 Task: Check the average views per listing of common area in the last 5 years.
Action: Mouse moved to (813, 188)
Screenshot: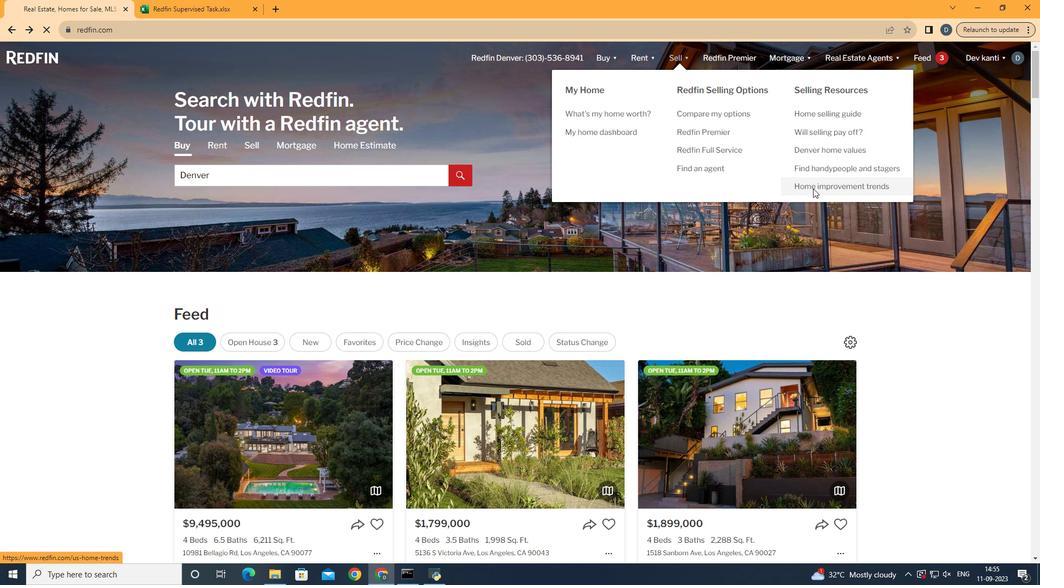 
Action: Mouse pressed left at (813, 188)
Screenshot: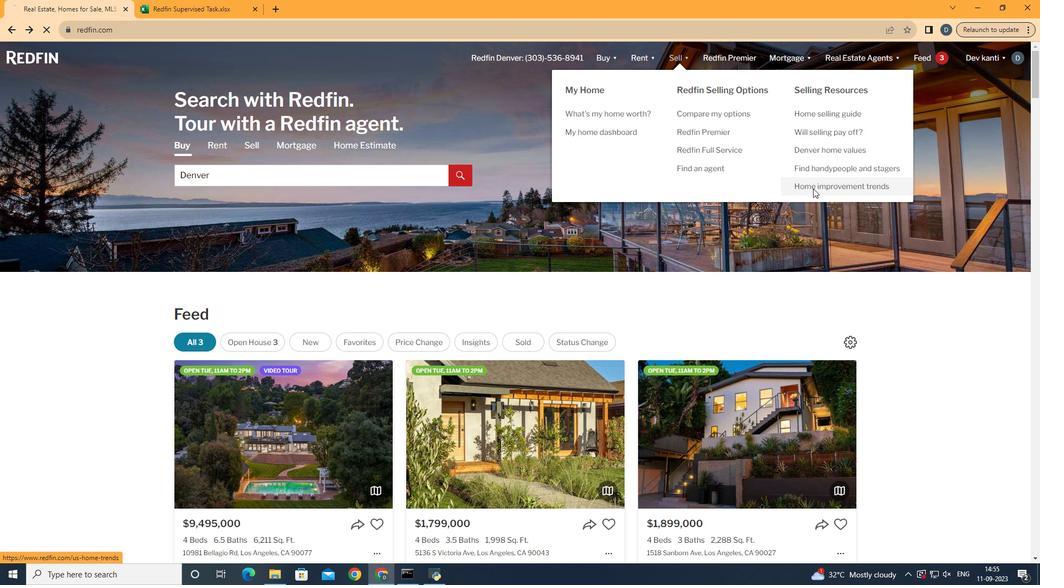 
Action: Mouse moved to (254, 213)
Screenshot: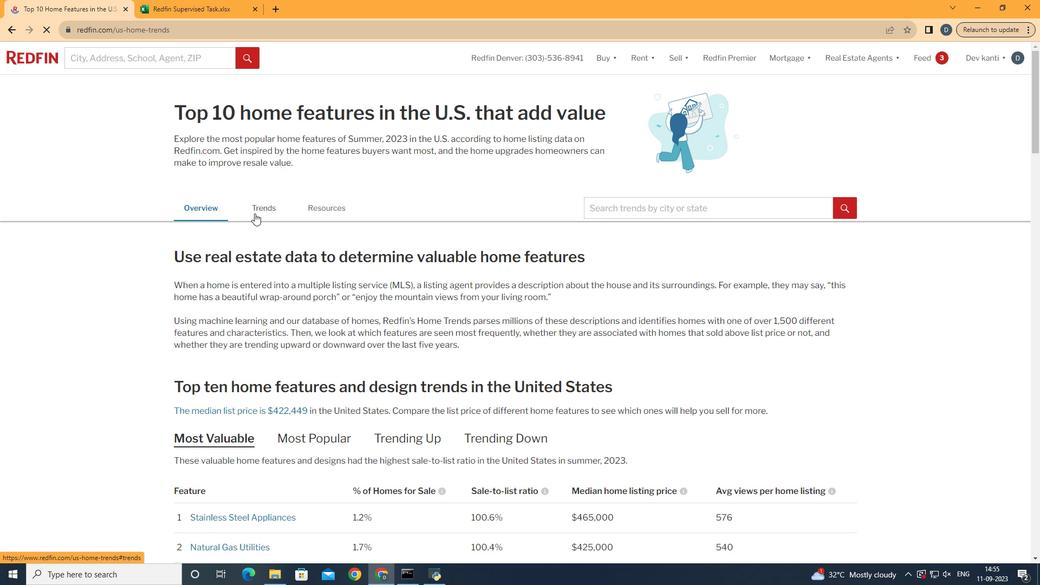 
Action: Mouse pressed left at (254, 213)
Screenshot: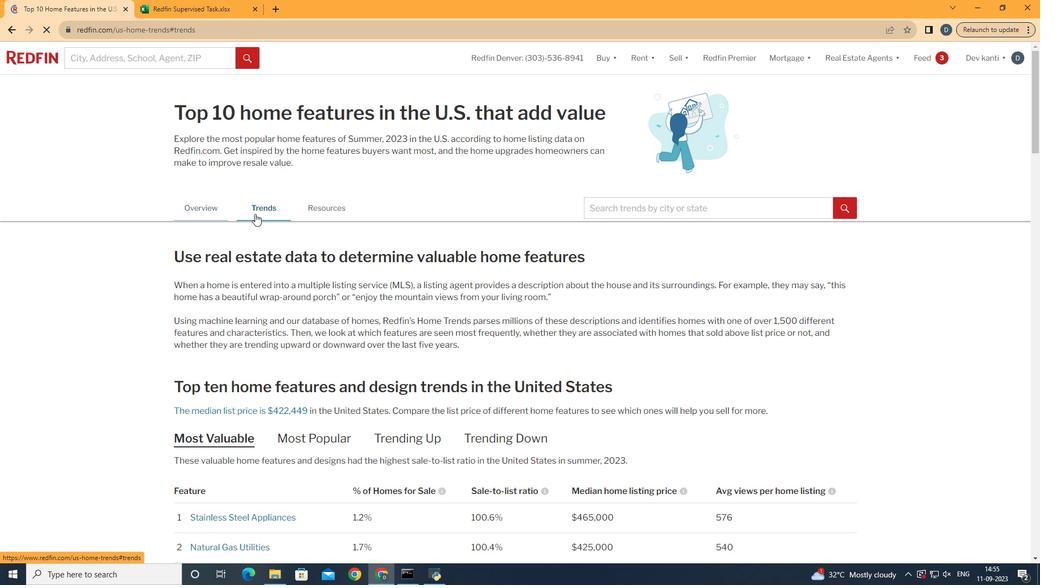 
Action: Mouse moved to (369, 275)
Screenshot: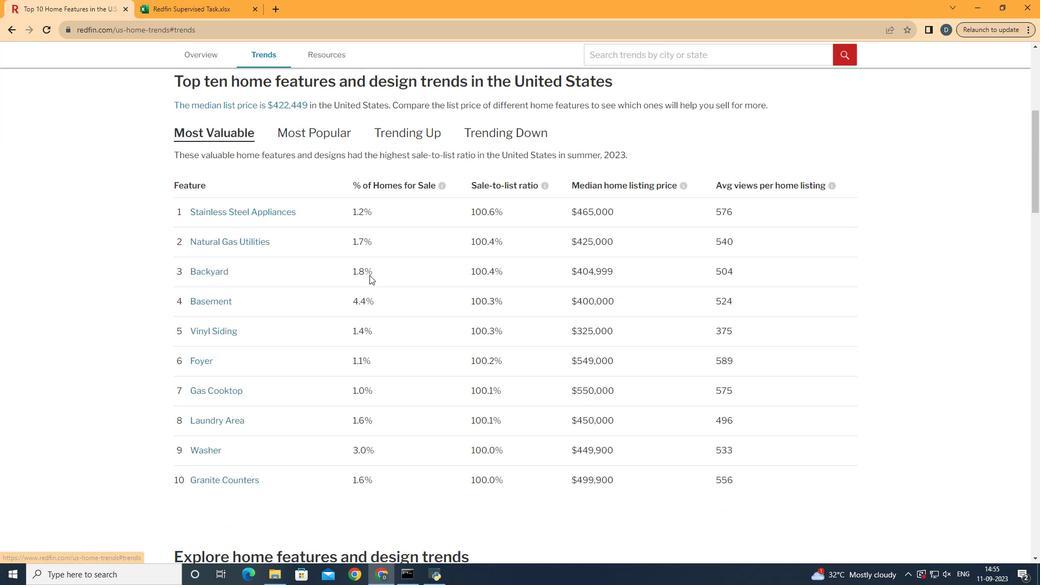 
Action: Mouse scrolled (369, 274) with delta (0, 0)
Screenshot: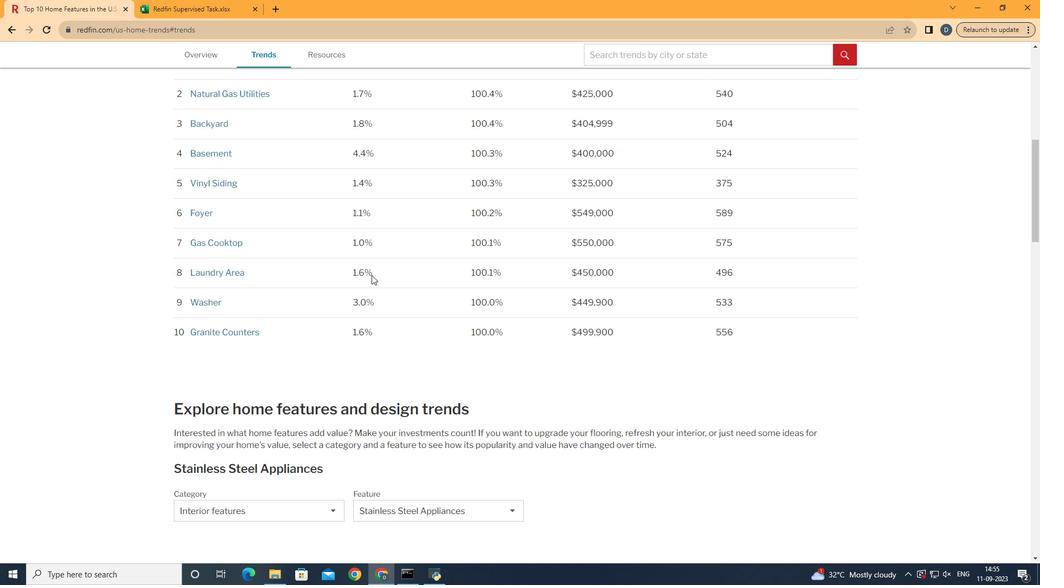 
Action: Mouse moved to (370, 275)
Screenshot: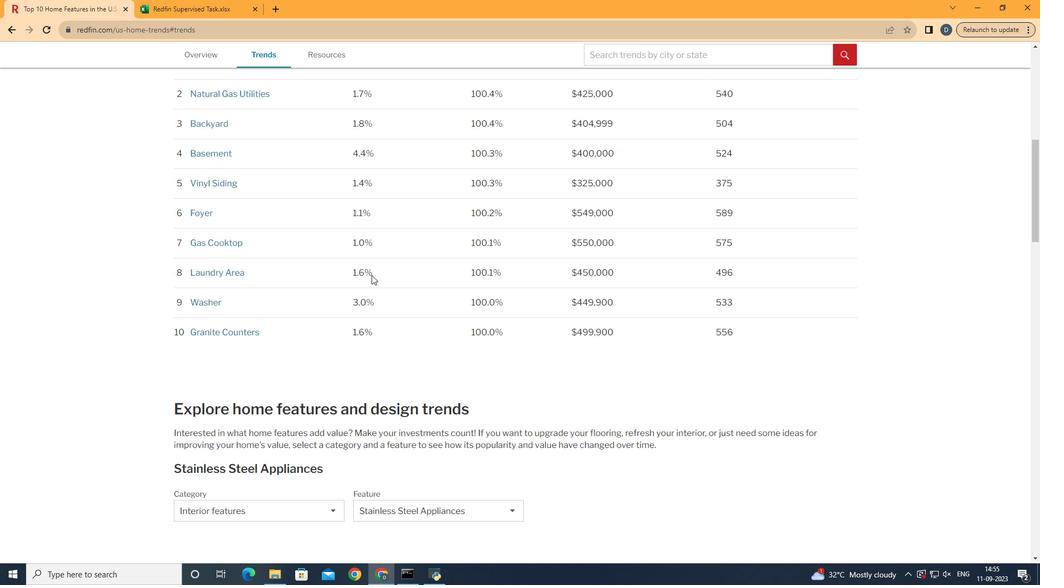 
Action: Mouse scrolled (370, 274) with delta (0, 0)
Screenshot: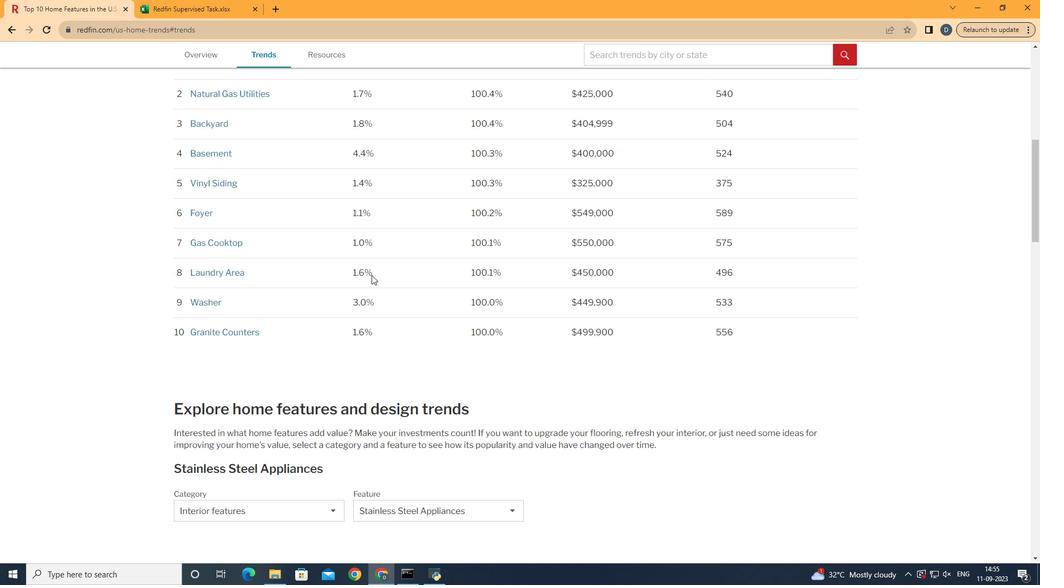 
Action: Mouse moved to (371, 275)
Screenshot: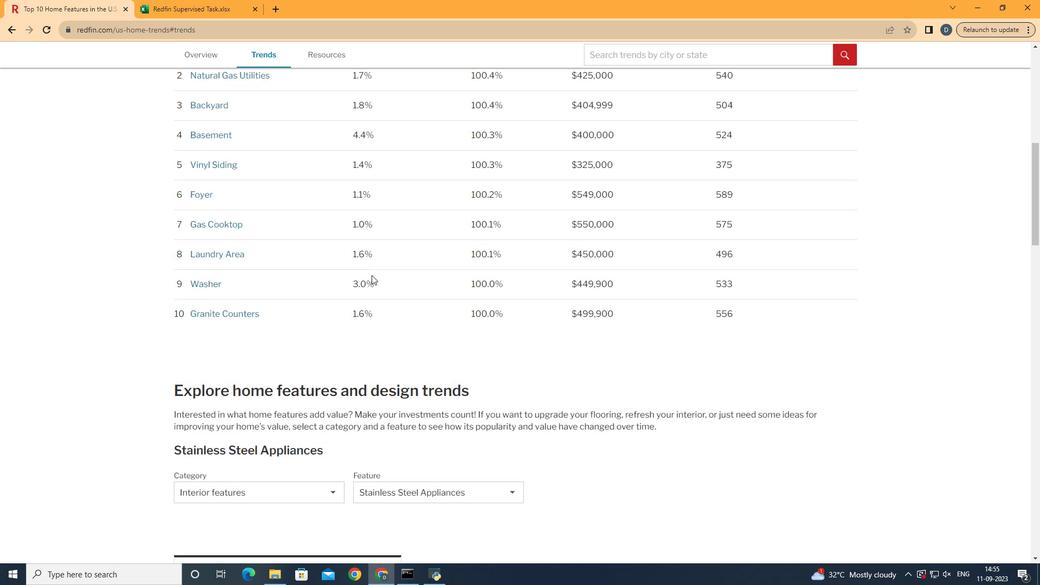 
Action: Mouse scrolled (371, 274) with delta (0, 0)
Screenshot: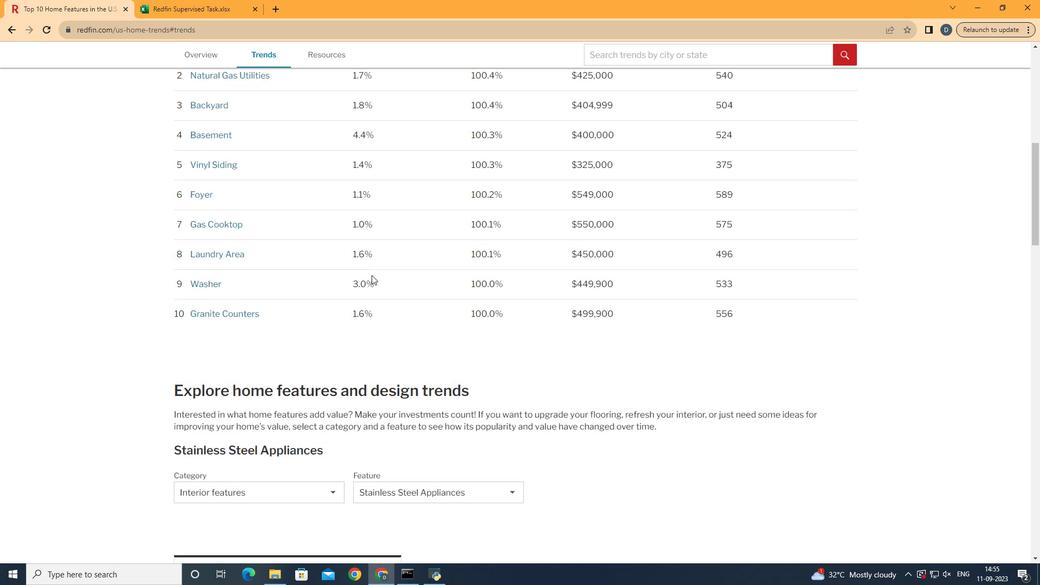
Action: Mouse moved to (371, 275)
Screenshot: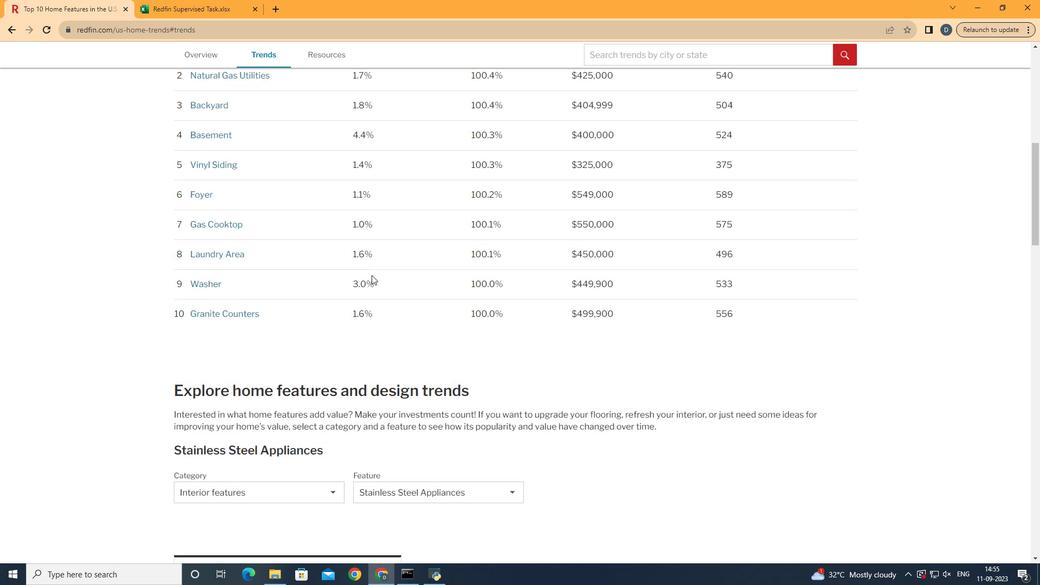 
Action: Mouse scrolled (371, 274) with delta (0, 0)
Screenshot: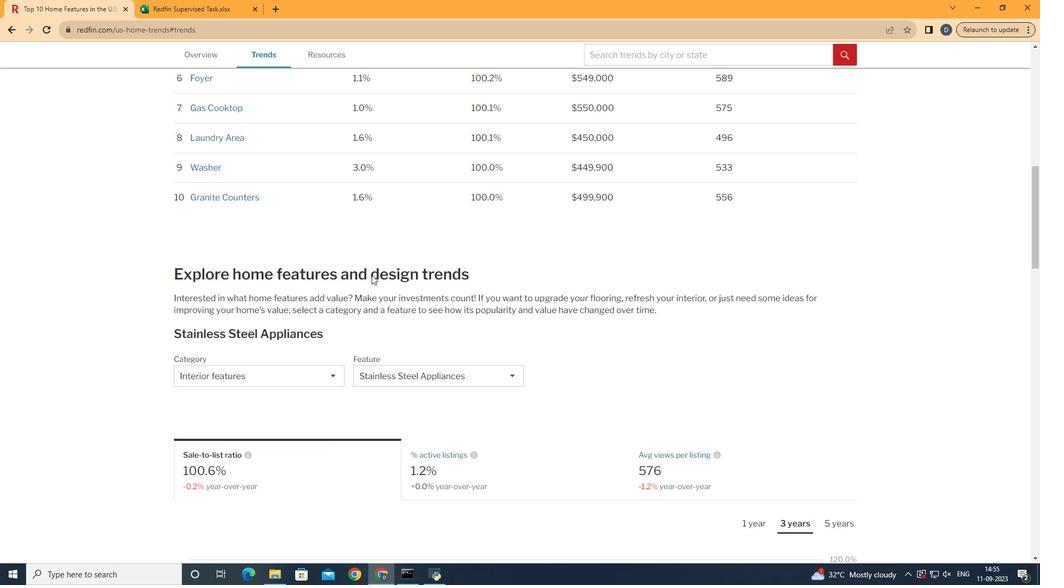 
Action: Mouse scrolled (371, 274) with delta (0, 0)
Screenshot: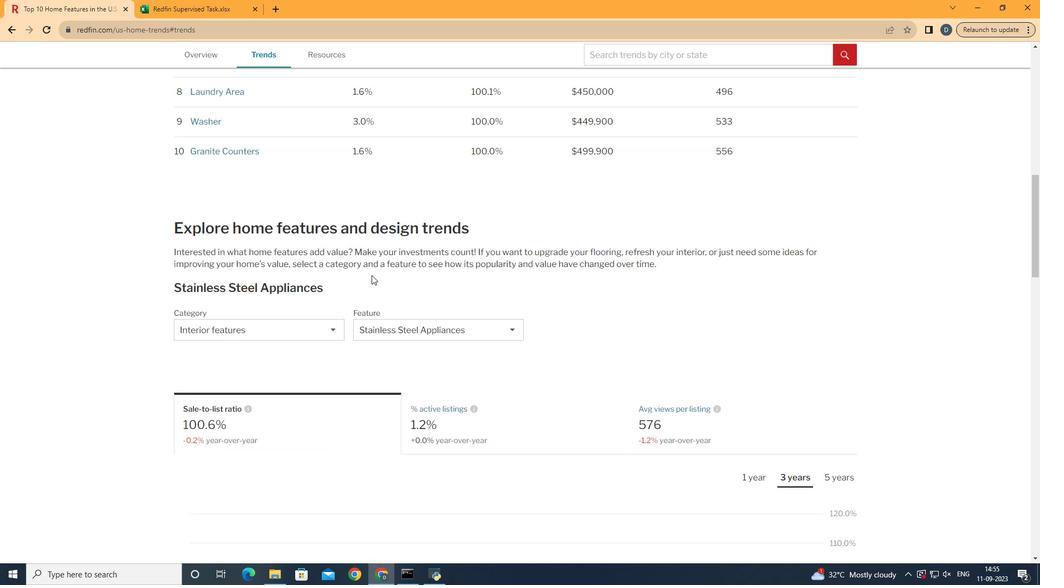 
Action: Mouse scrolled (371, 274) with delta (0, 0)
Screenshot: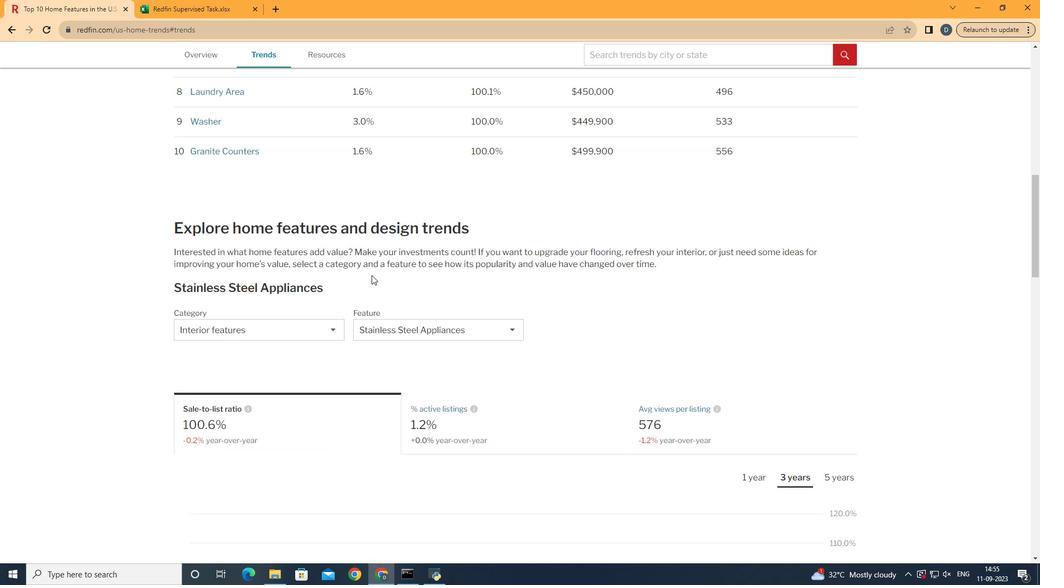 
Action: Mouse moved to (372, 274)
Screenshot: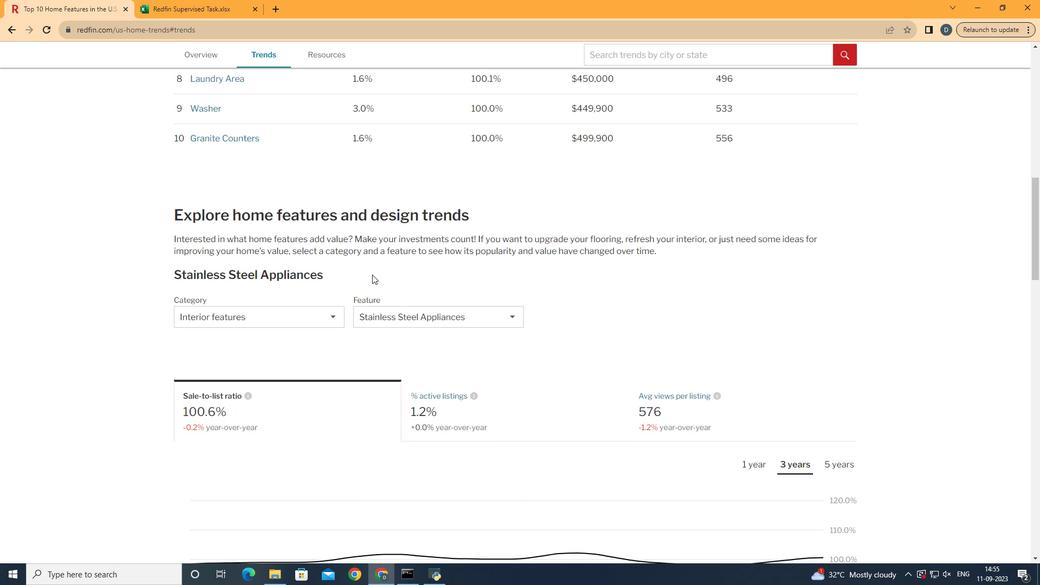 
Action: Mouse scrolled (372, 274) with delta (0, 0)
Screenshot: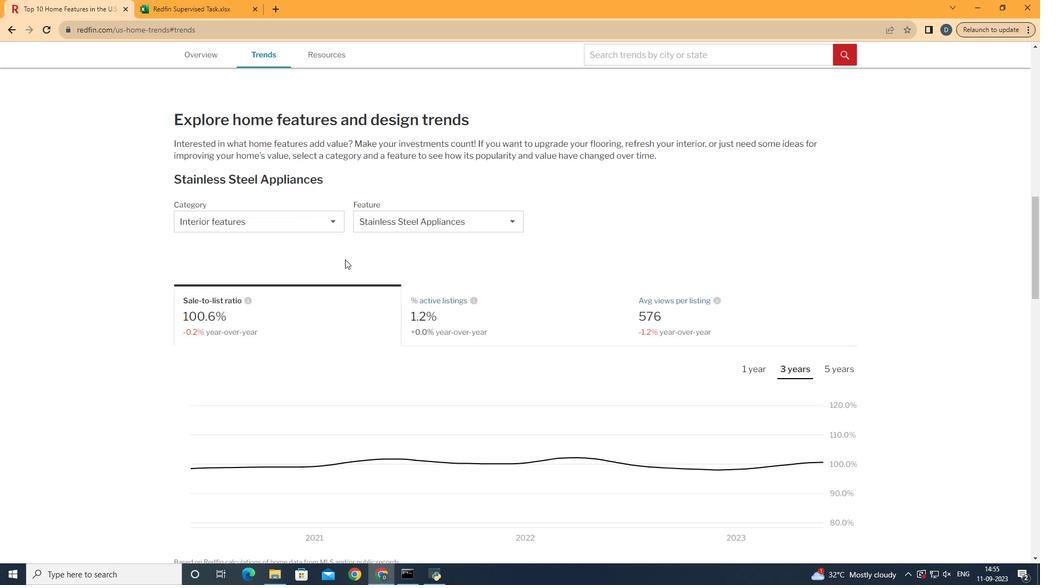 
Action: Mouse scrolled (372, 274) with delta (0, 0)
Screenshot: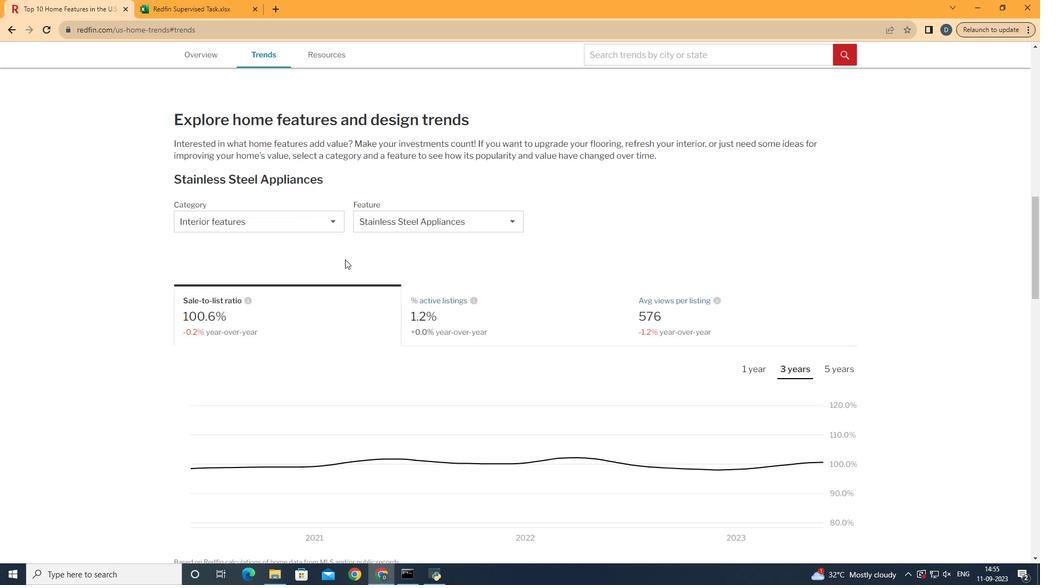 
Action: Mouse moved to (319, 216)
Screenshot: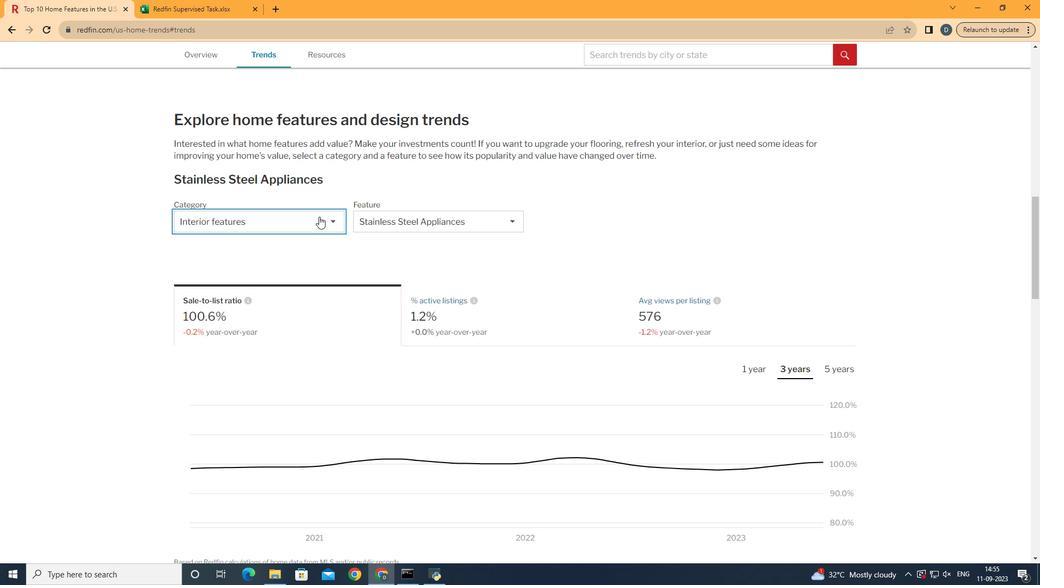 
Action: Mouse pressed left at (319, 216)
Screenshot: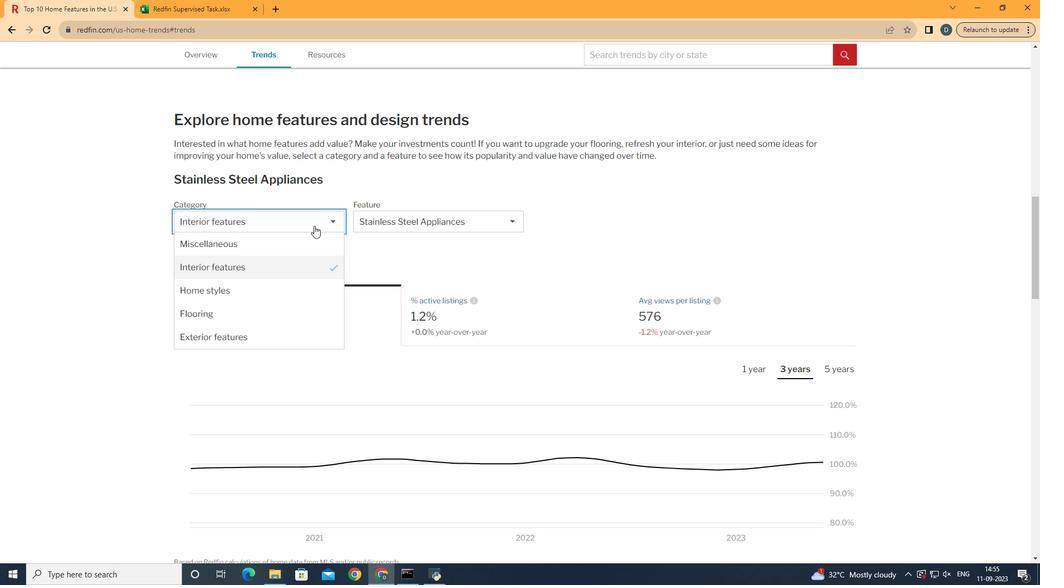 
Action: Mouse moved to (308, 267)
Screenshot: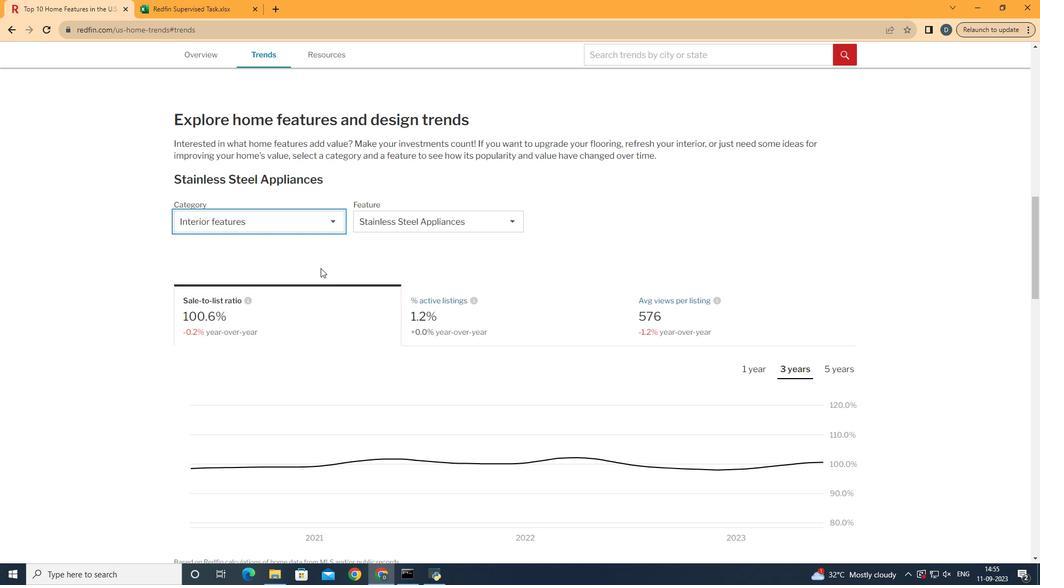 
Action: Mouse pressed left at (308, 267)
Screenshot: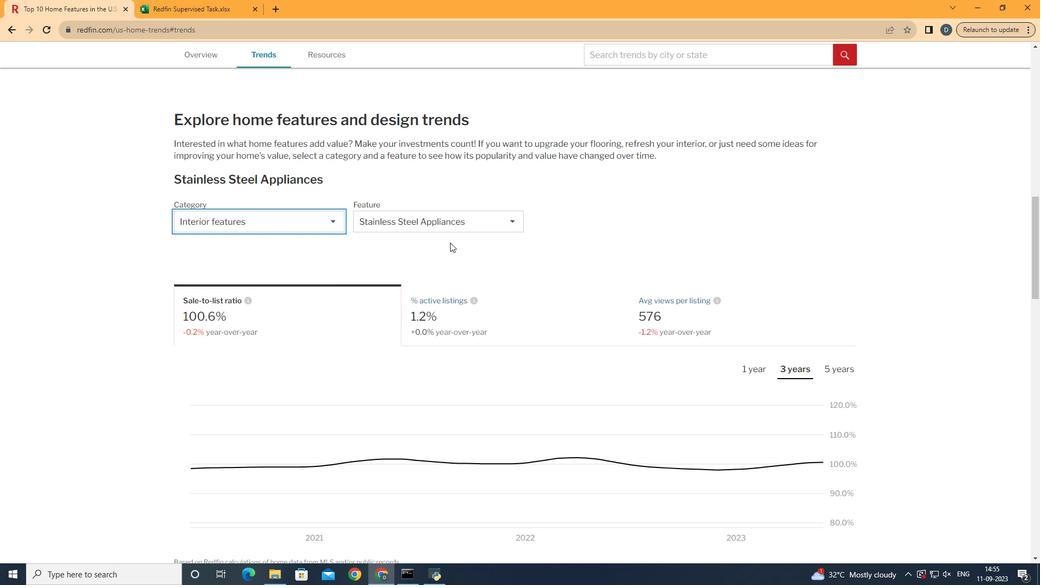 
Action: Mouse moved to (494, 221)
Screenshot: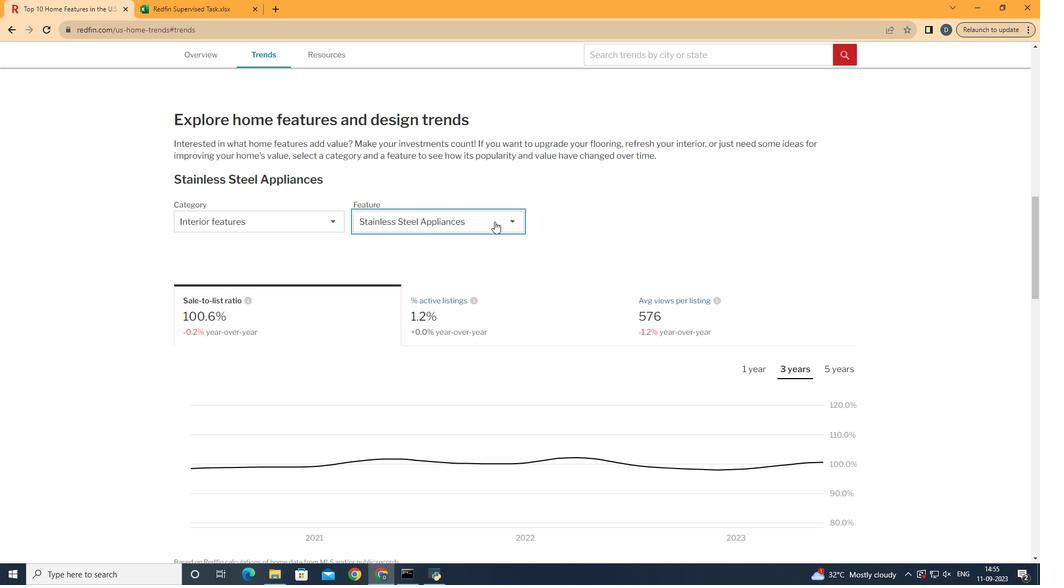 
Action: Mouse pressed left at (494, 221)
Screenshot: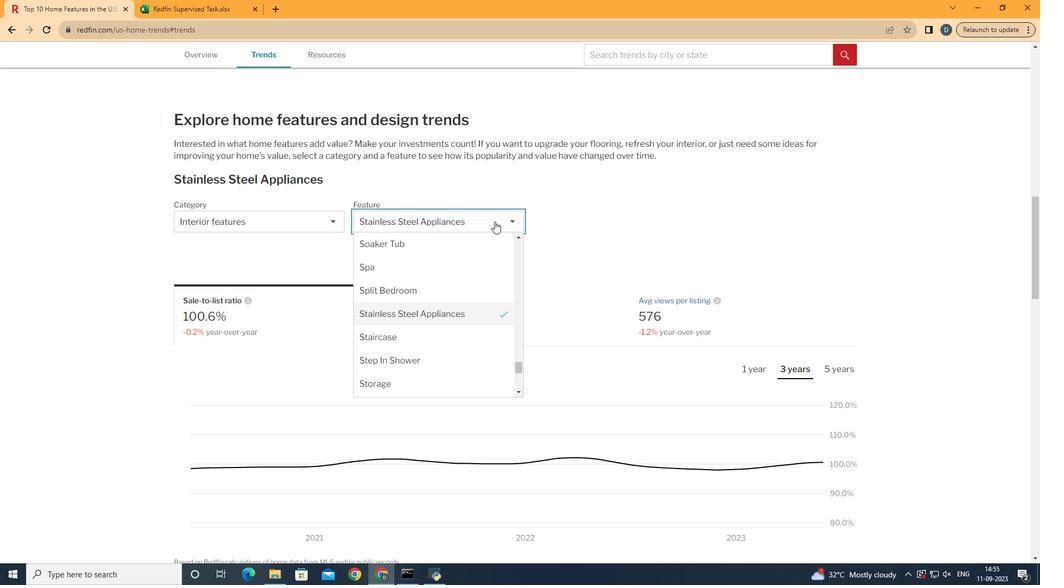 
Action: Mouse moved to (493, 298)
Screenshot: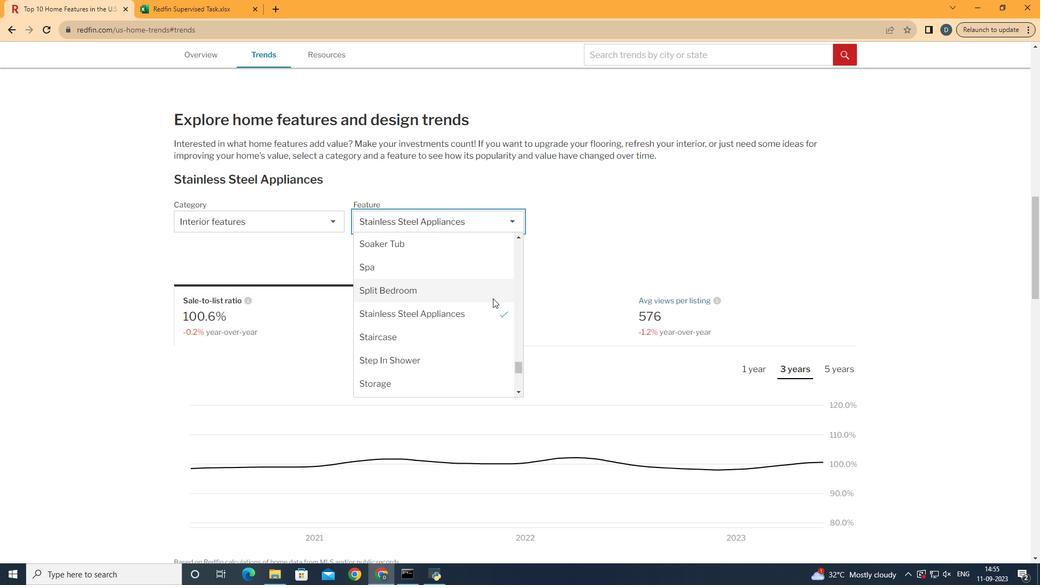 
Action: Mouse scrolled (493, 299) with delta (0, 0)
Screenshot: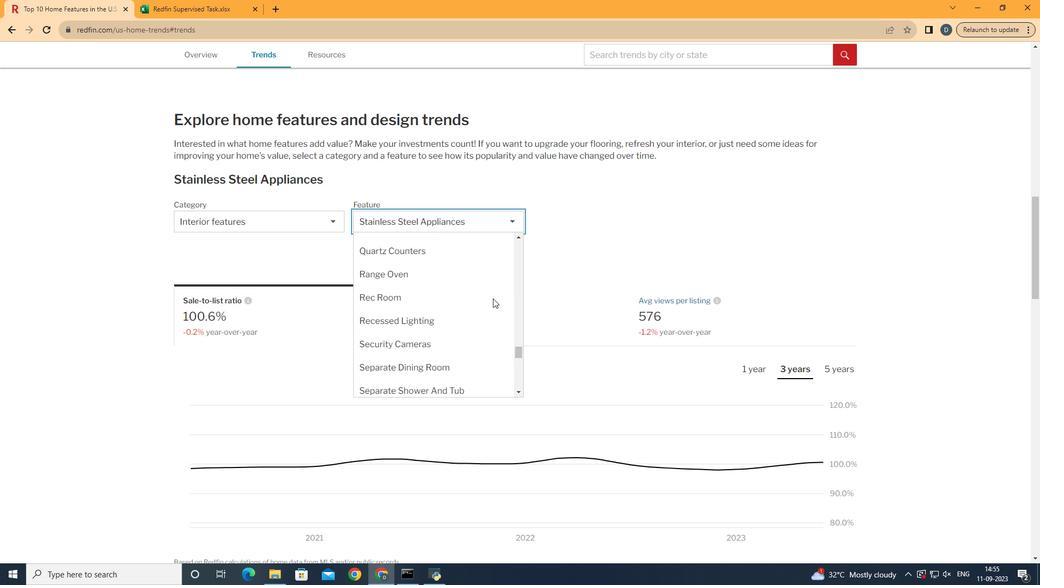 
Action: Mouse scrolled (493, 299) with delta (0, 0)
Screenshot: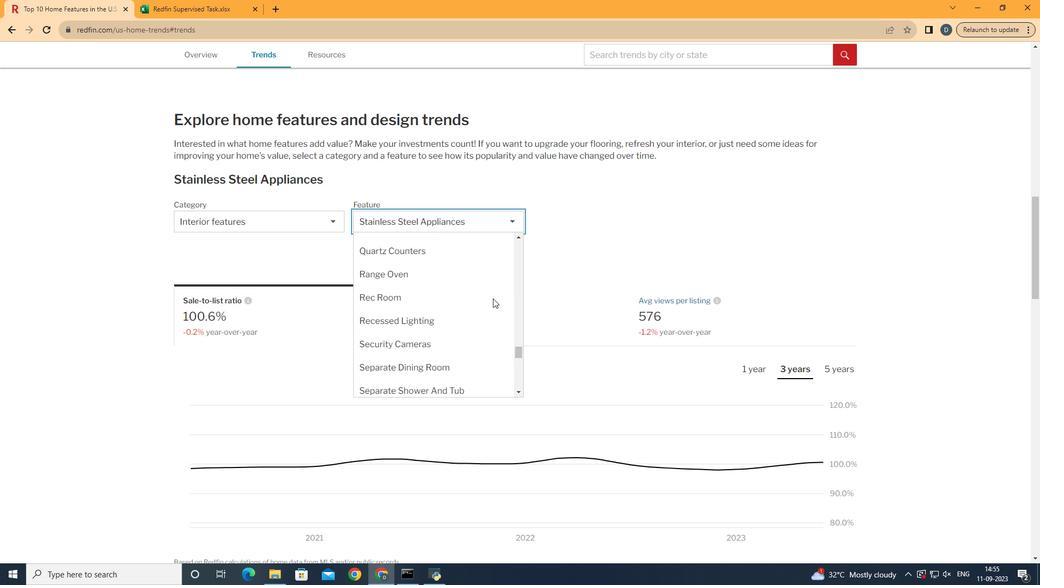 
Action: Mouse scrolled (493, 299) with delta (0, 0)
Screenshot: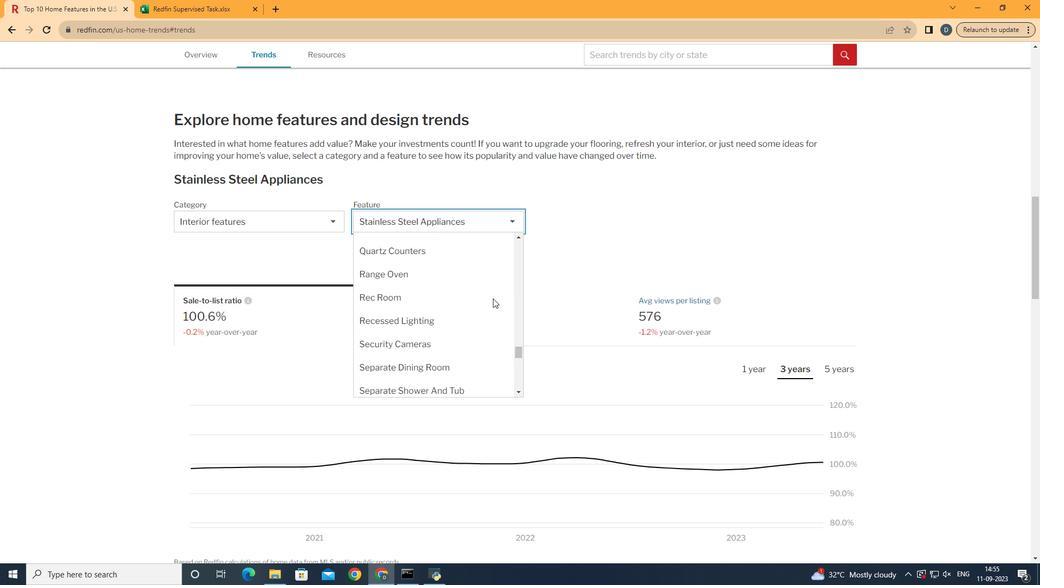 
Action: Mouse scrolled (493, 299) with delta (0, 0)
Screenshot: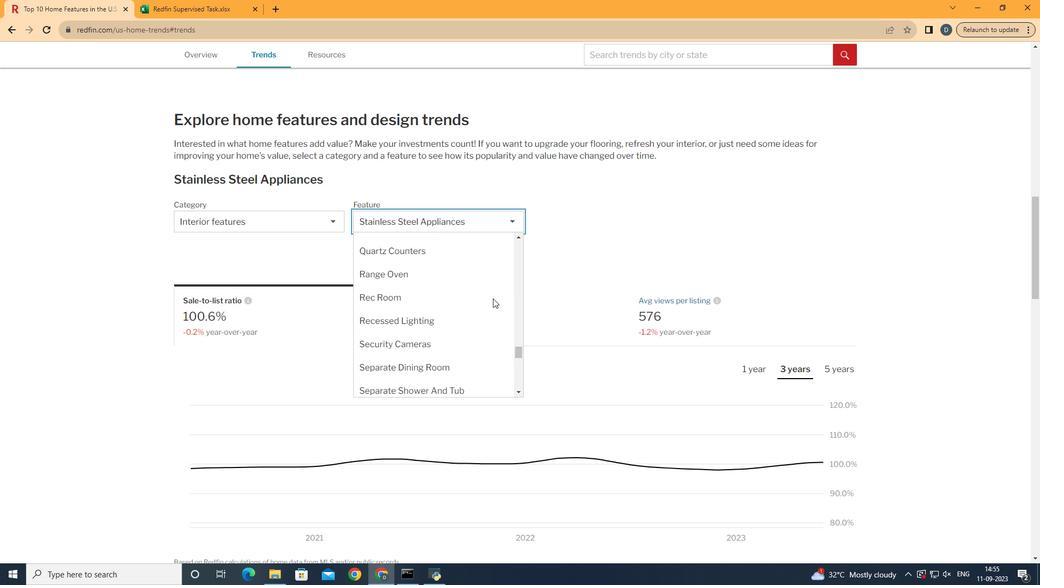 
Action: Mouse scrolled (493, 299) with delta (0, 0)
Screenshot: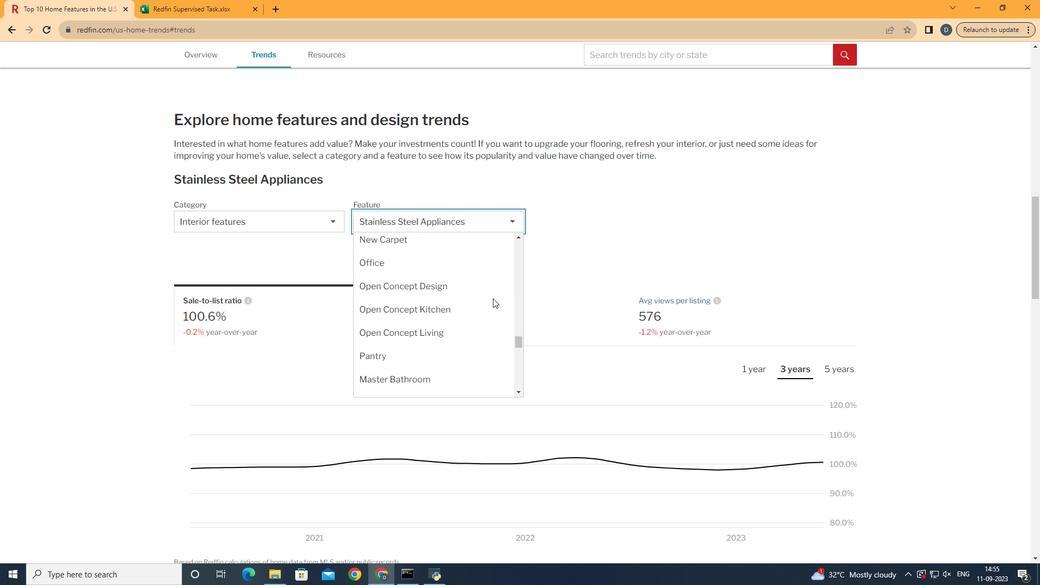 
Action: Mouse scrolled (493, 299) with delta (0, 0)
Screenshot: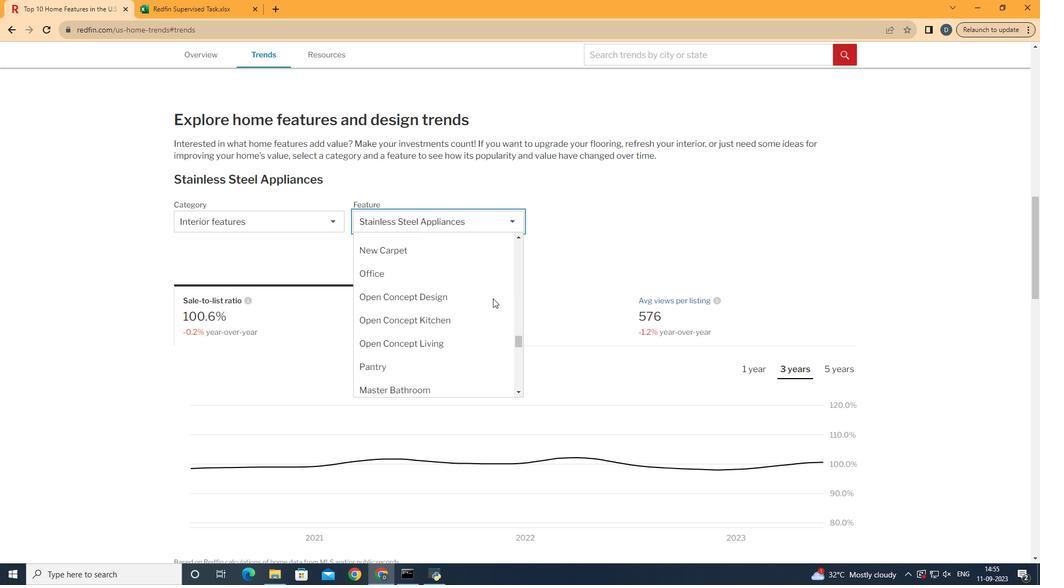 
Action: Mouse scrolled (493, 299) with delta (0, 0)
Screenshot: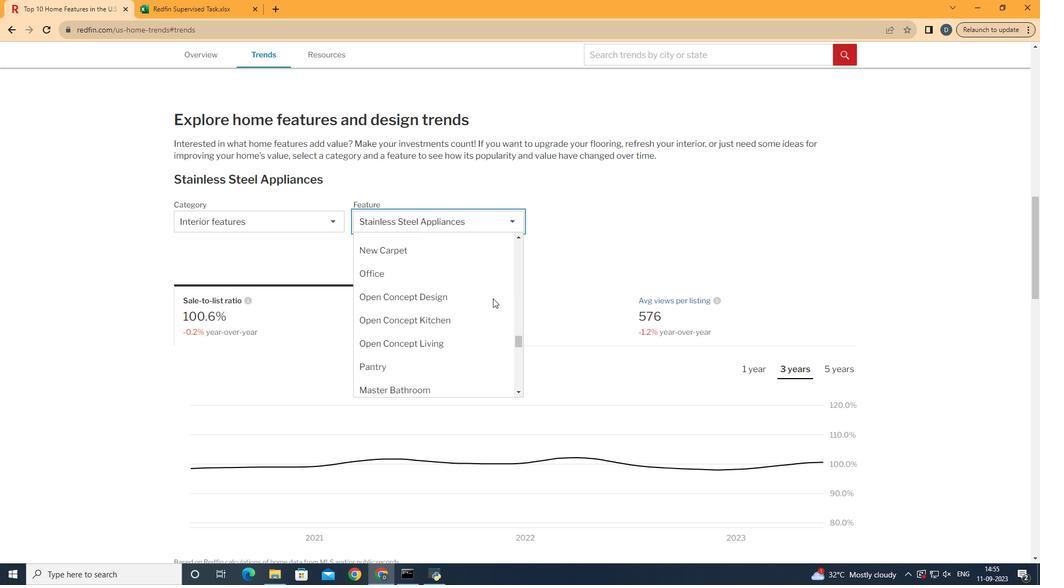 
Action: Mouse scrolled (493, 299) with delta (0, 0)
Screenshot: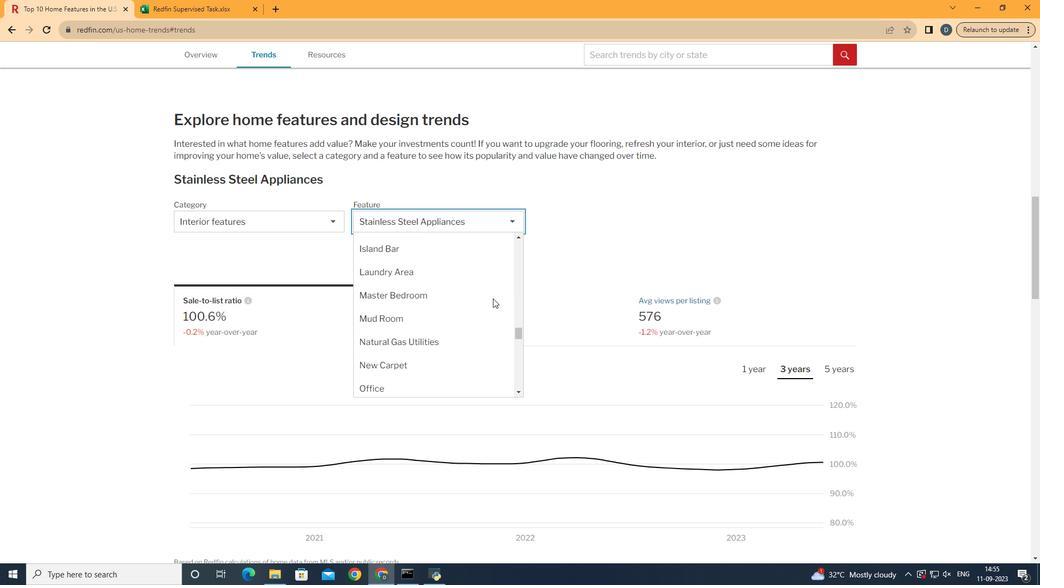 
Action: Mouse scrolled (493, 299) with delta (0, 0)
Screenshot: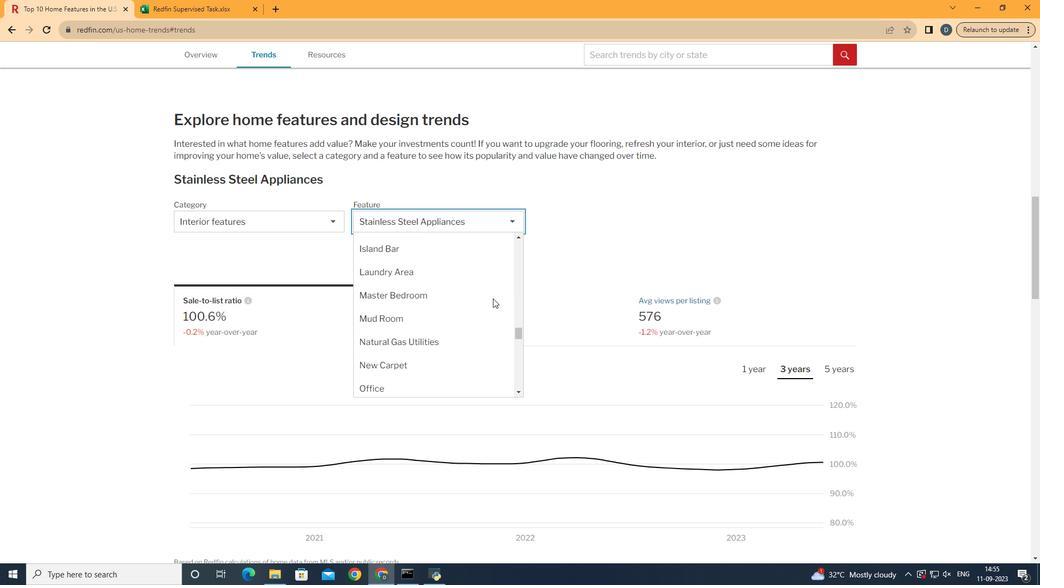 
Action: Mouse scrolled (493, 299) with delta (0, 0)
Screenshot: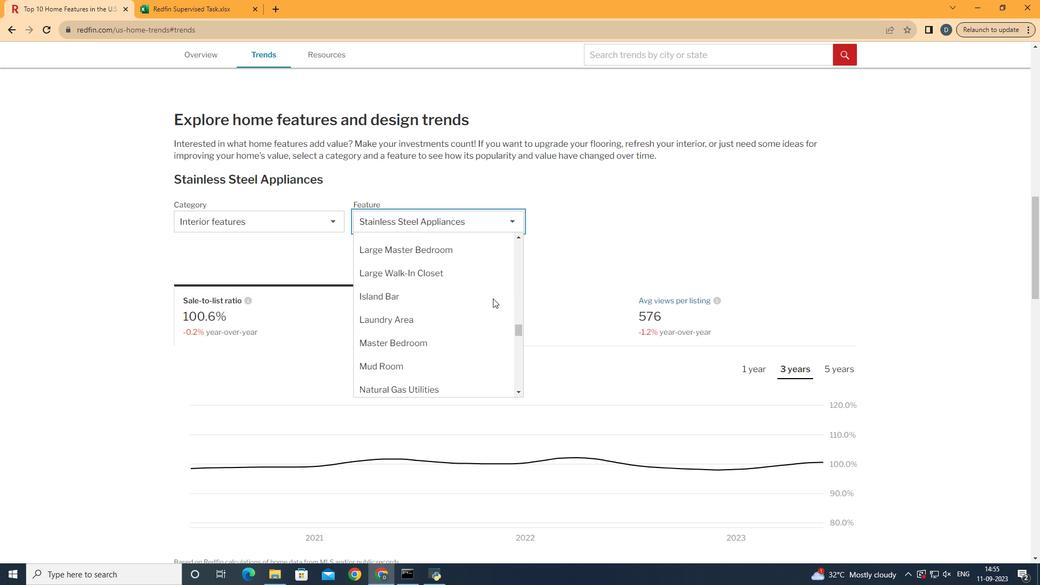 
Action: Mouse scrolled (493, 299) with delta (0, 0)
Screenshot: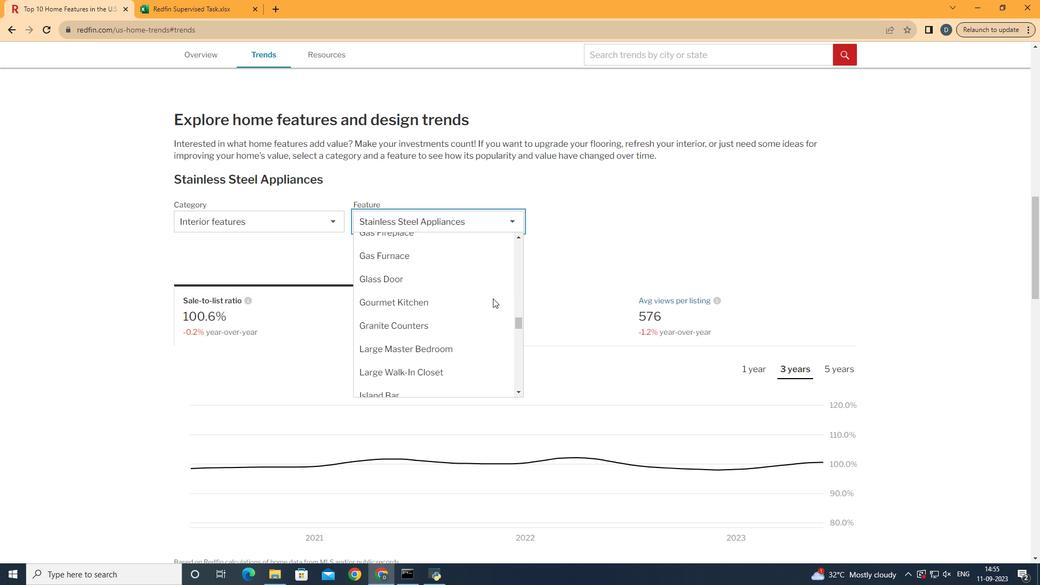 
Action: Mouse scrolled (493, 299) with delta (0, 0)
Screenshot: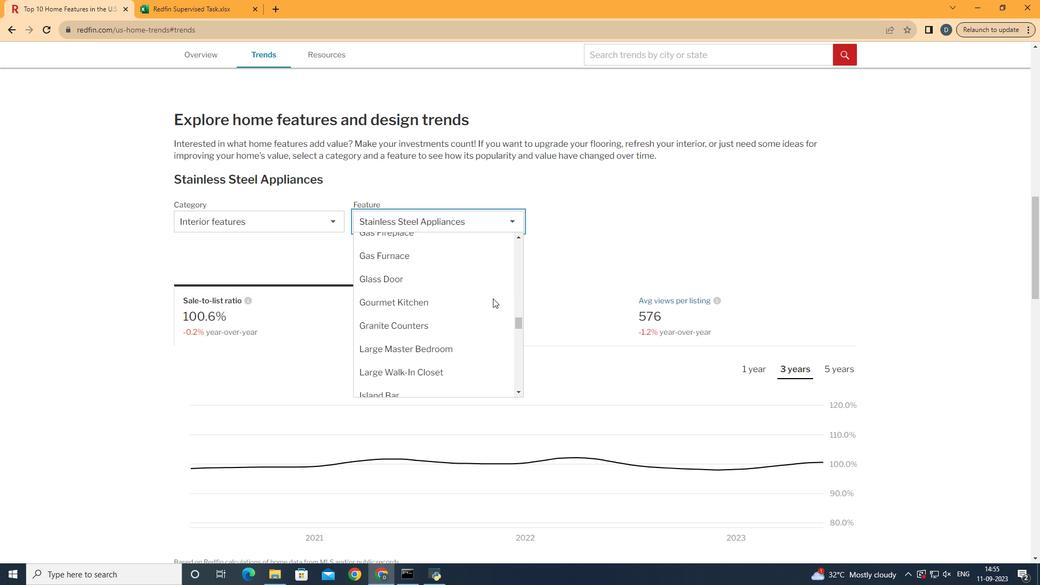 
Action: Mouse moved to (487, 286)
Screenshot: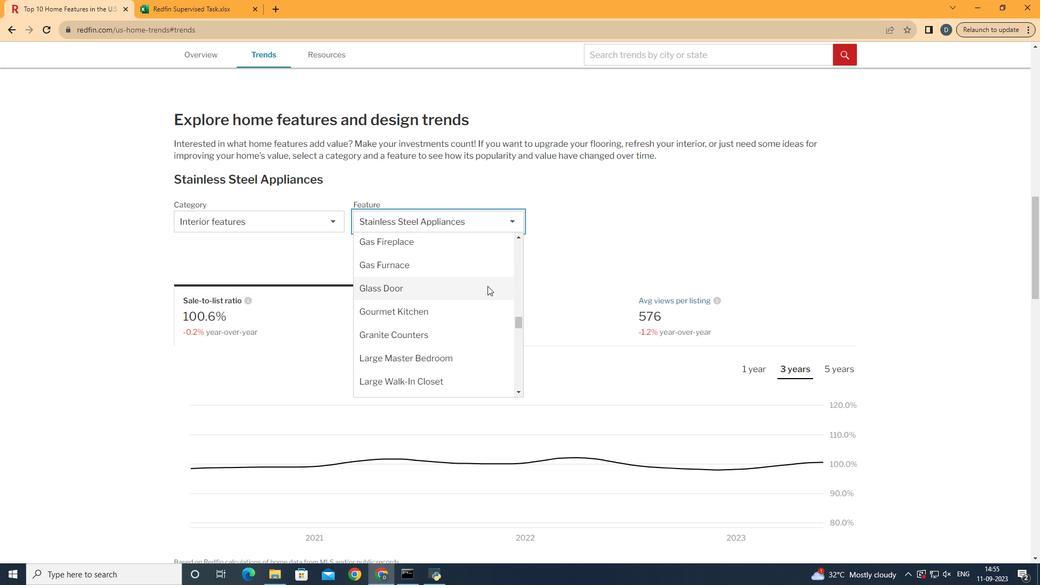 
Action: Mouse scrolled (487, 286) with delta (0, 0)
Screenshot: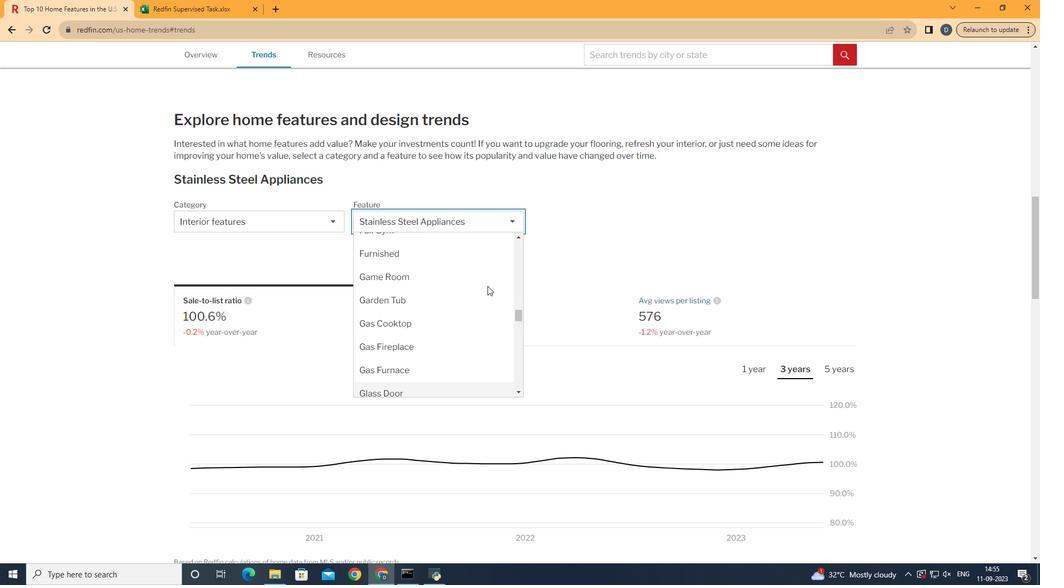 
Action: Mouse scrolled (487, 286) with delta (0, 0)
Screenshot: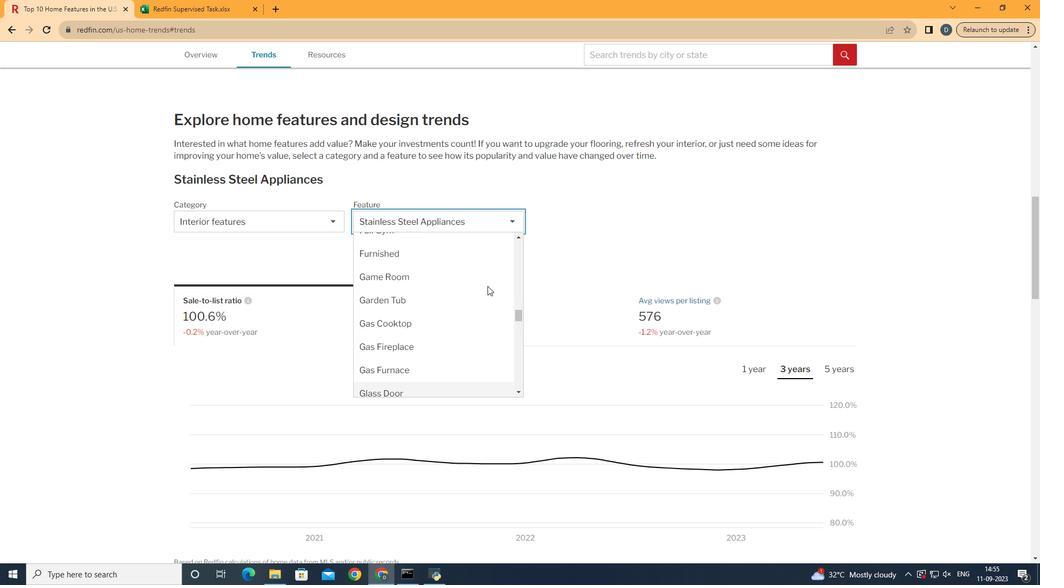 
Action: Mouse moved to (487, 284)
Screenshot: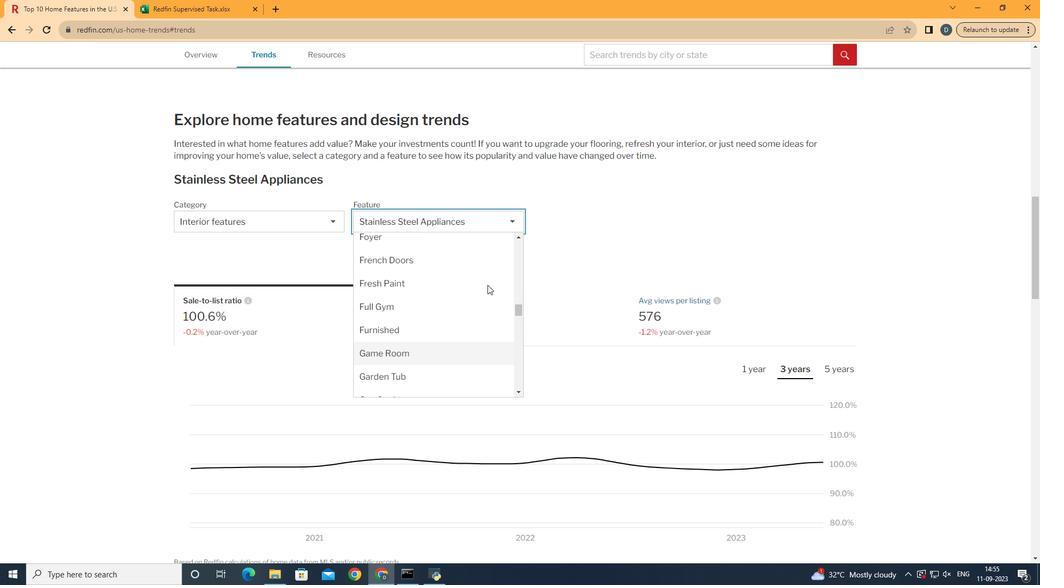 
Action: Mouse scrolled (487, 285) with delta (0, 0)
Screenshot: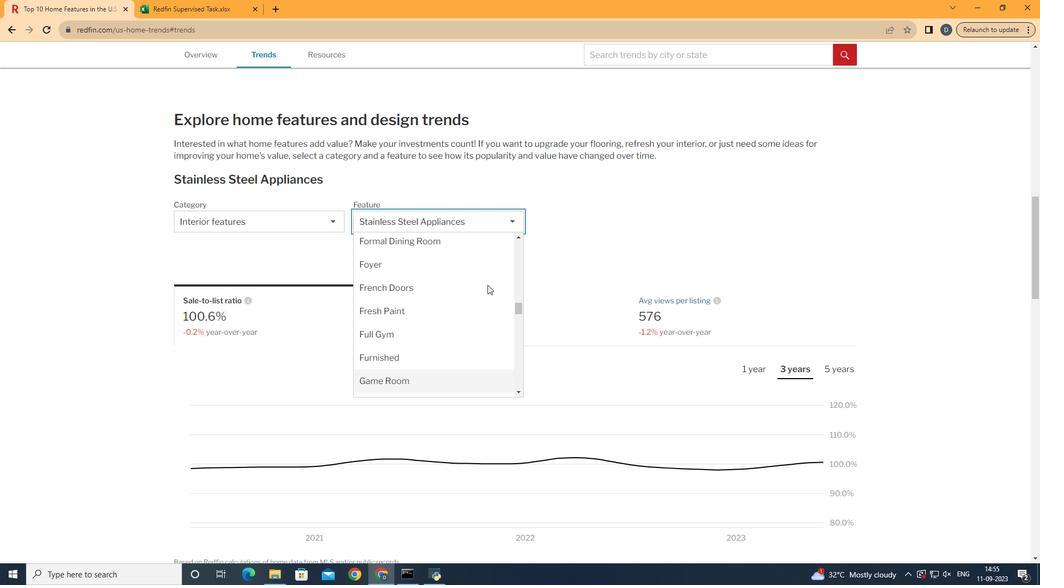 
Action: Mouse moved to (487, 284)
Screenshot: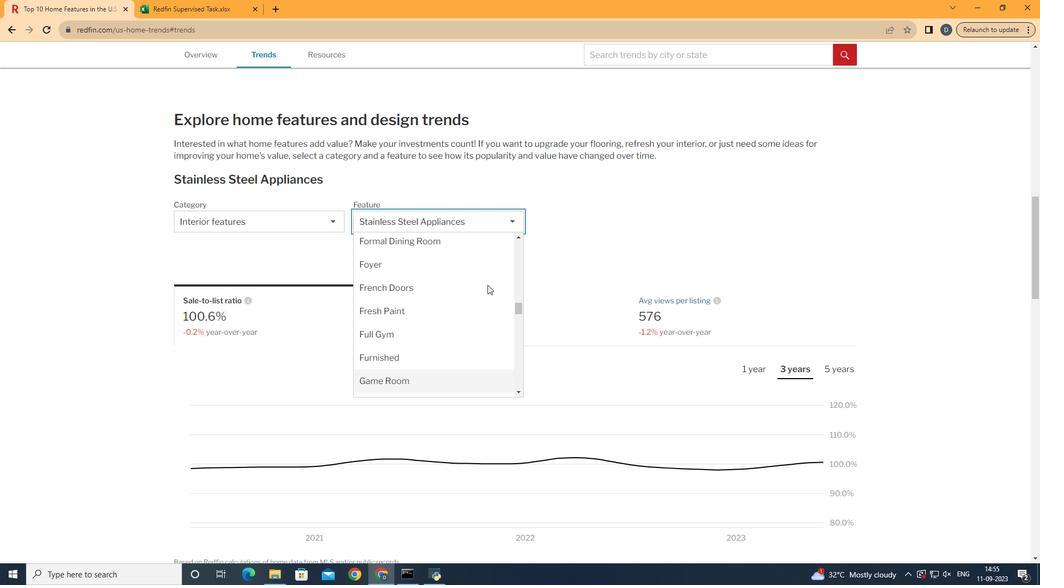 
Action: Mouse scrolled (487, 285) with delta (0, 0)
Screenshot: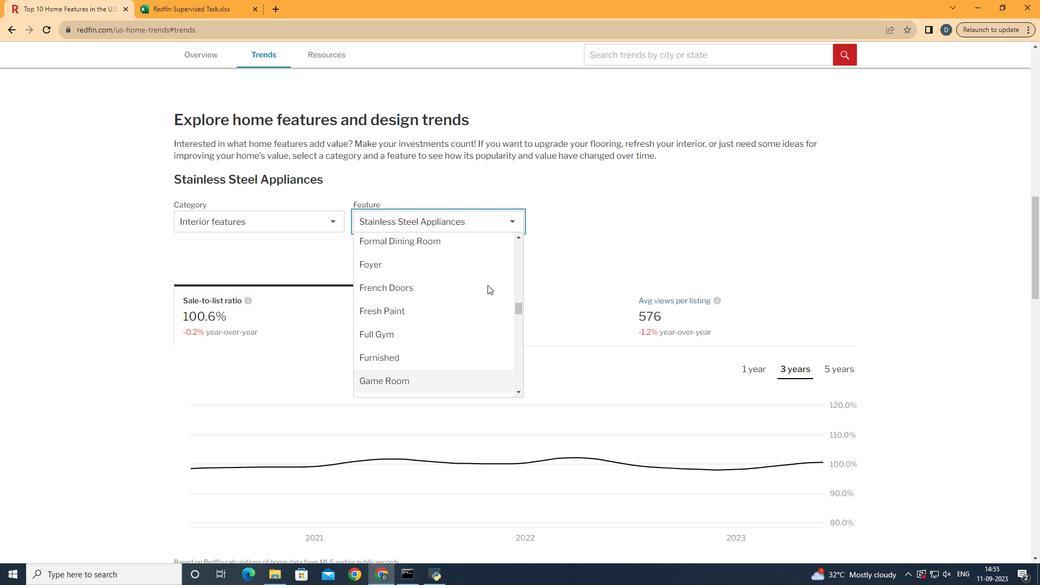 
Action: Mouse moved to (486, 286)
Screenshot: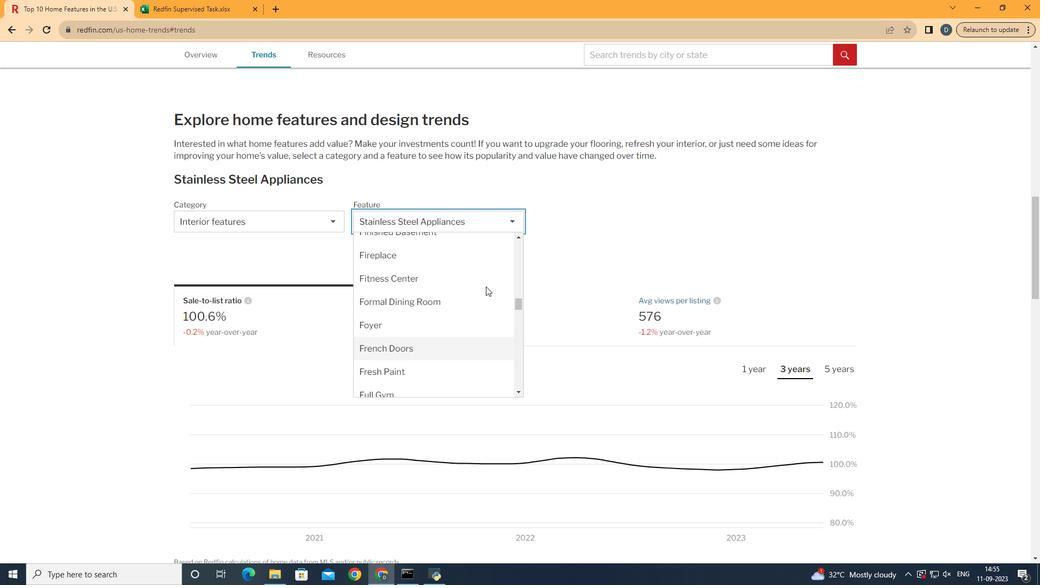 
Action: Mouse scrolled (486, 287) with delta (0, 0)
Screenshot: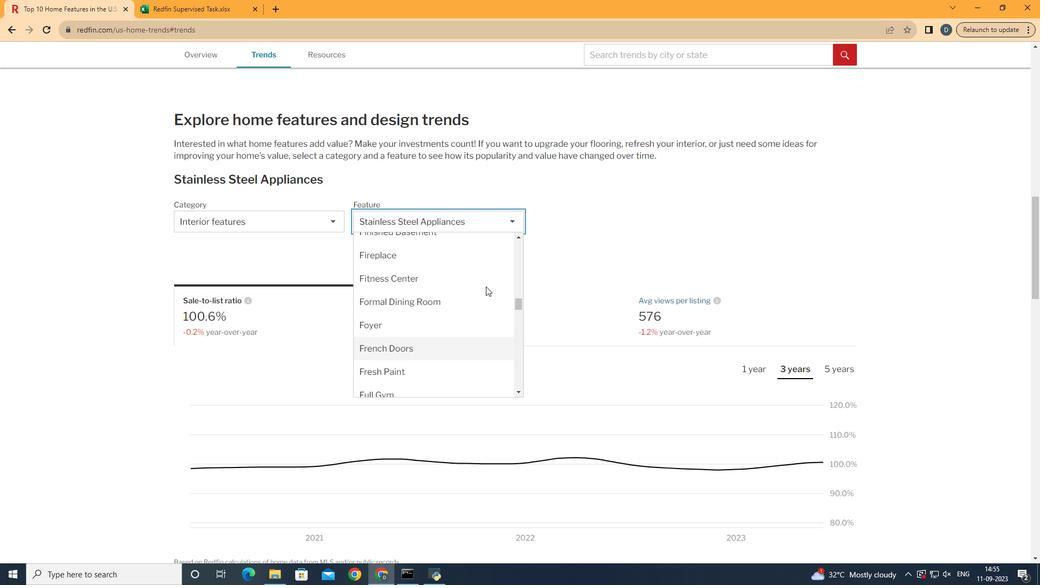 
Action: Mouse scrolled (486, 287) with delta (0, 0)
Screenshot: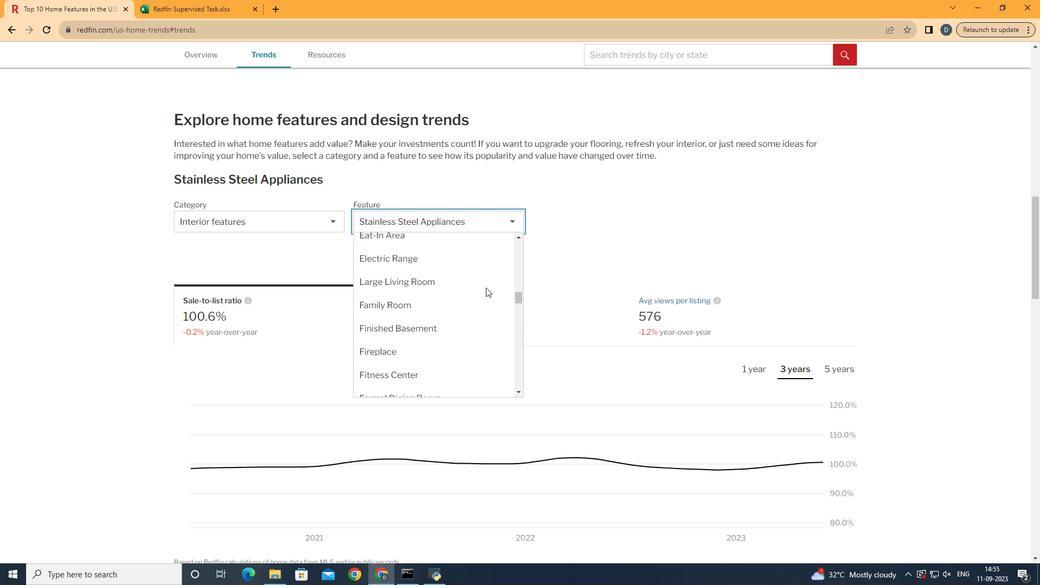 
Action: Mouse scrolled (486, 287) with delta (0, 0)
Screenshot: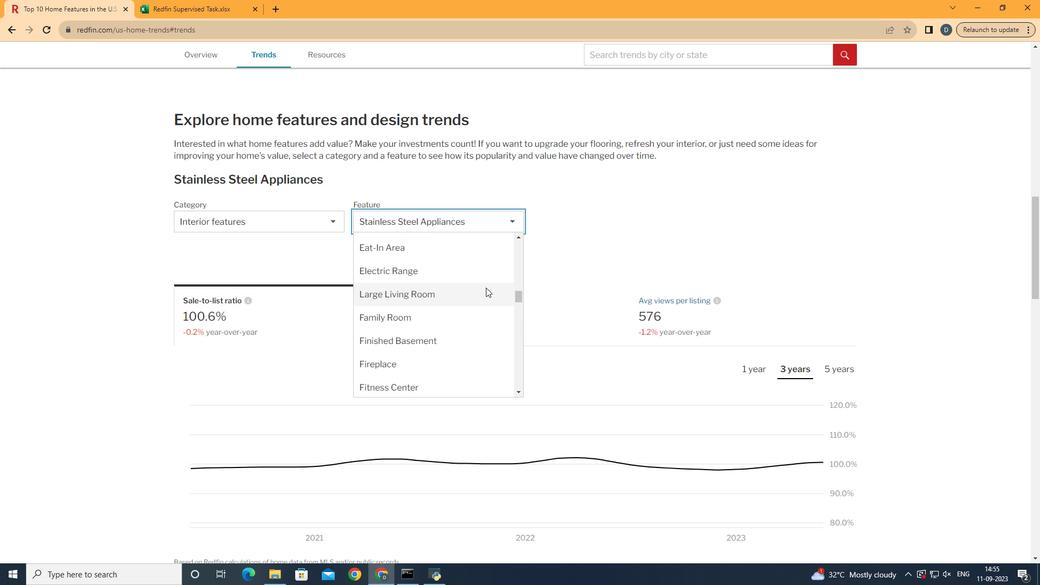 
Action: Mouse moved to (486, 284)
Screenshot: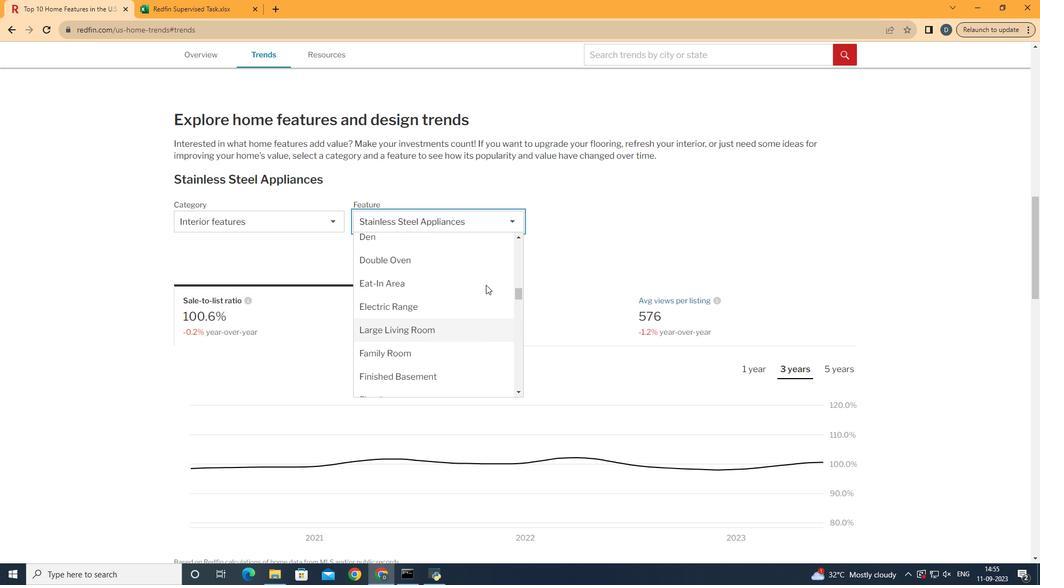 
Action: Mouse scrolled (486, 285) with delta (0, 0)
Screenshot: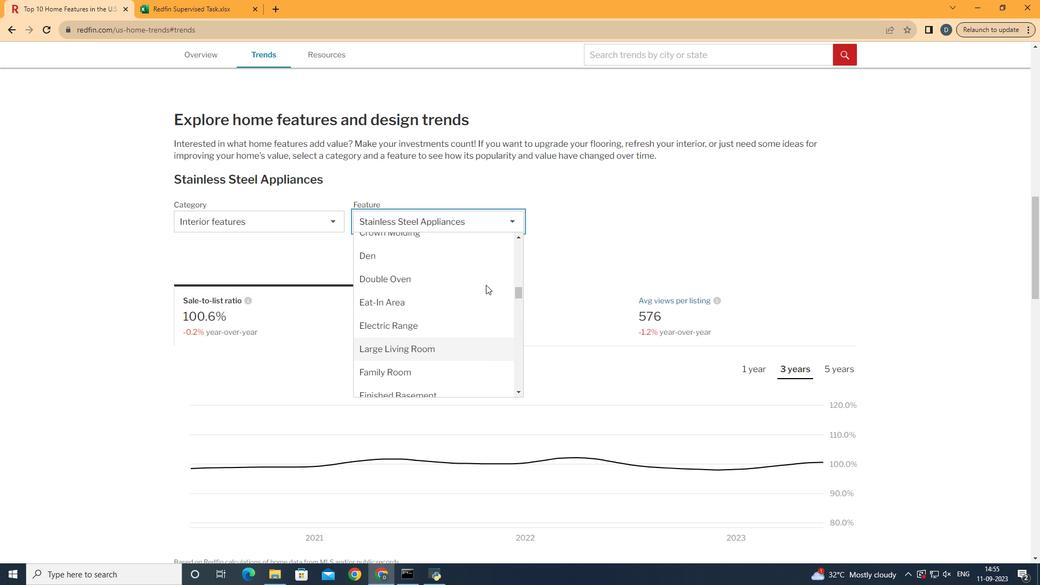 
Action: Mouse moved to (486, 256)
Screenshot: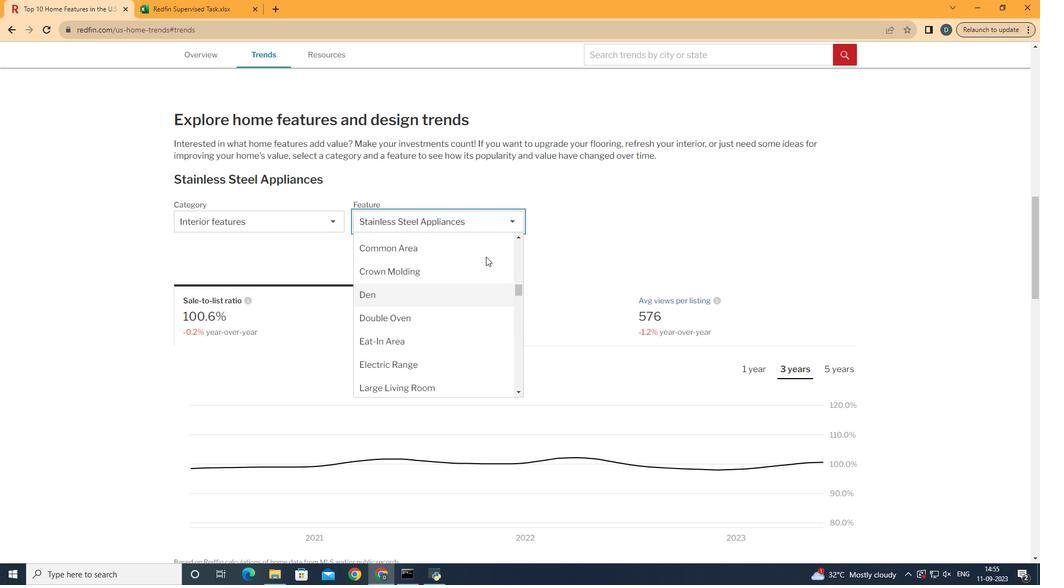 
Action: Mouse scrolled (486, 257) with delta (0, 0)
Screenshot: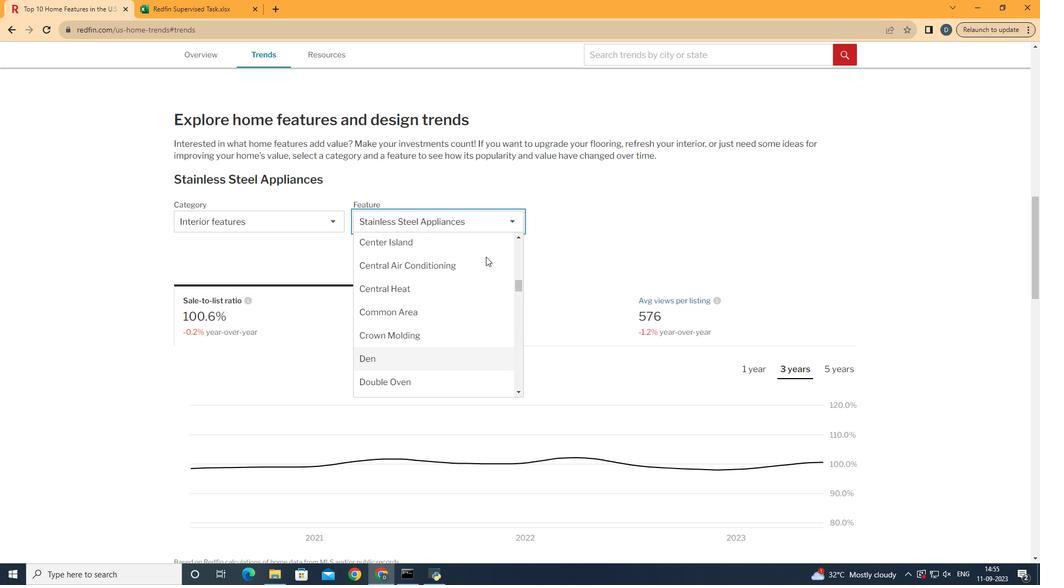 
Action: Mouse scrolled (486, 257) with delta (0, 0)
Screenshot: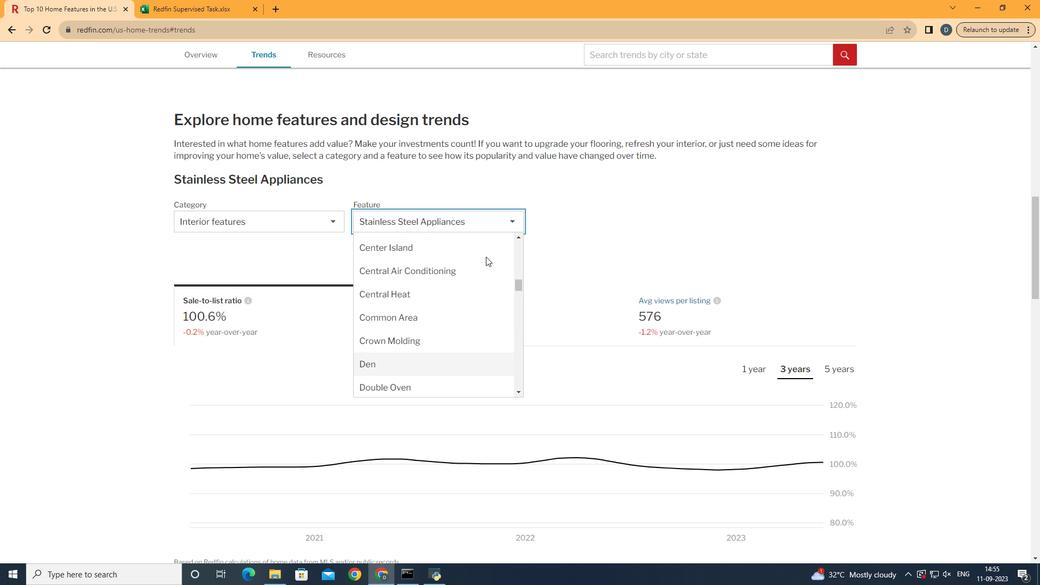 
Action: Mouse moved to (461, 313)
Screenshot: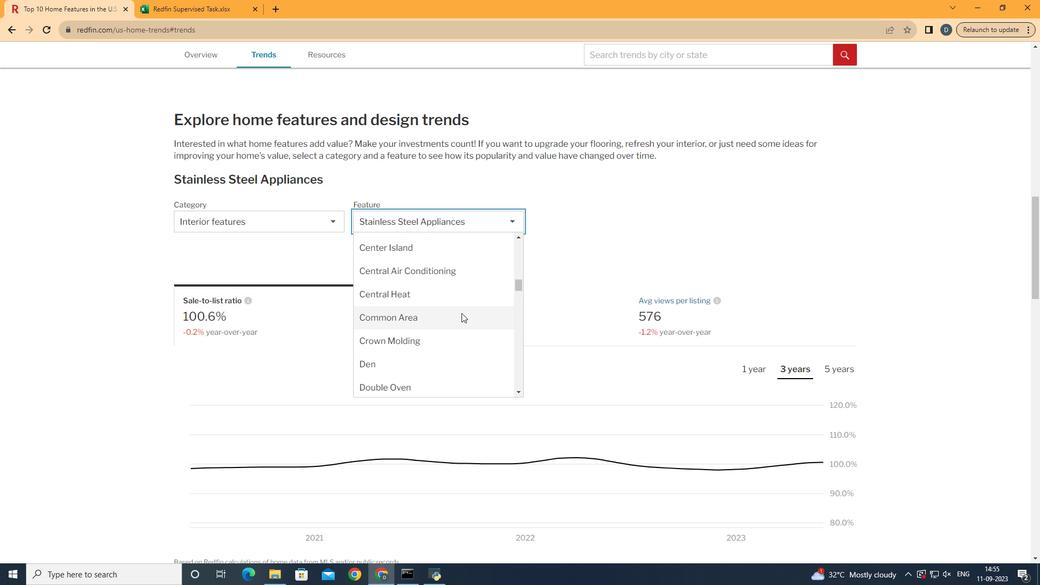 
Action: Mouse pressed left at (461, 313)
Screenshot: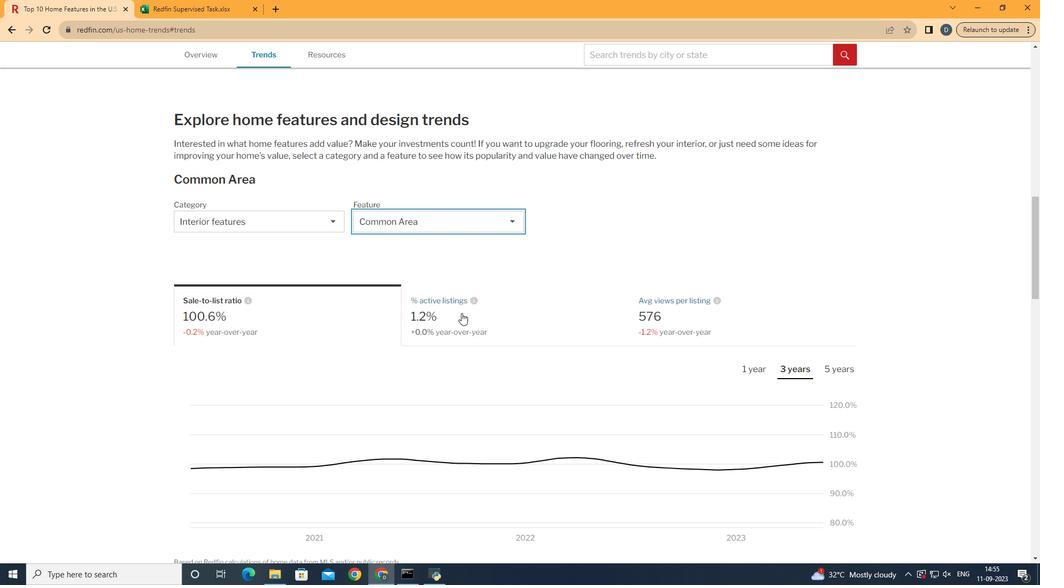 
Action: Mouse moved to (606, 247)
Screenshot: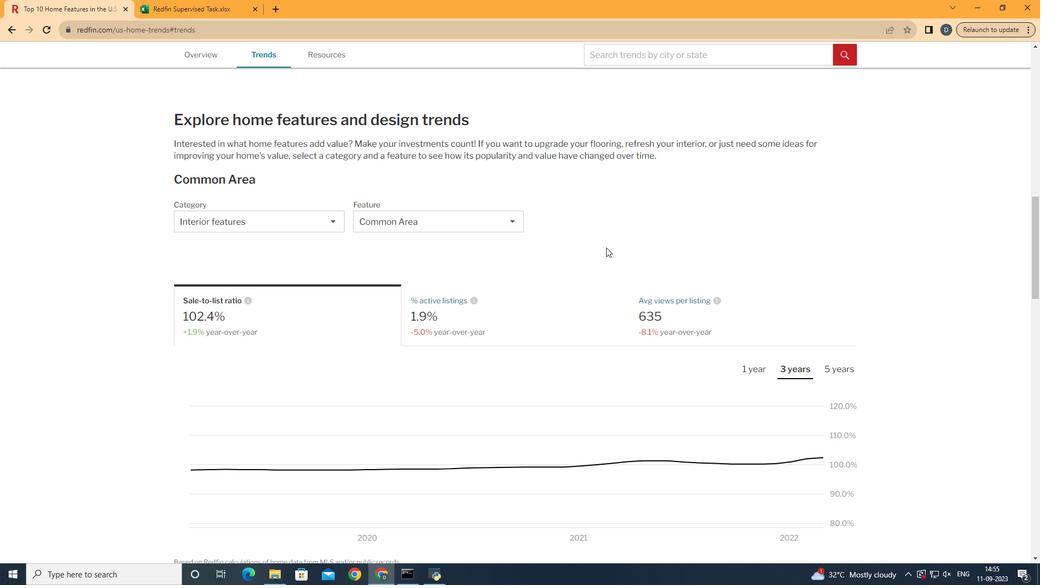 
Action: Mouse pressed left at (606, 247)
Screenshot: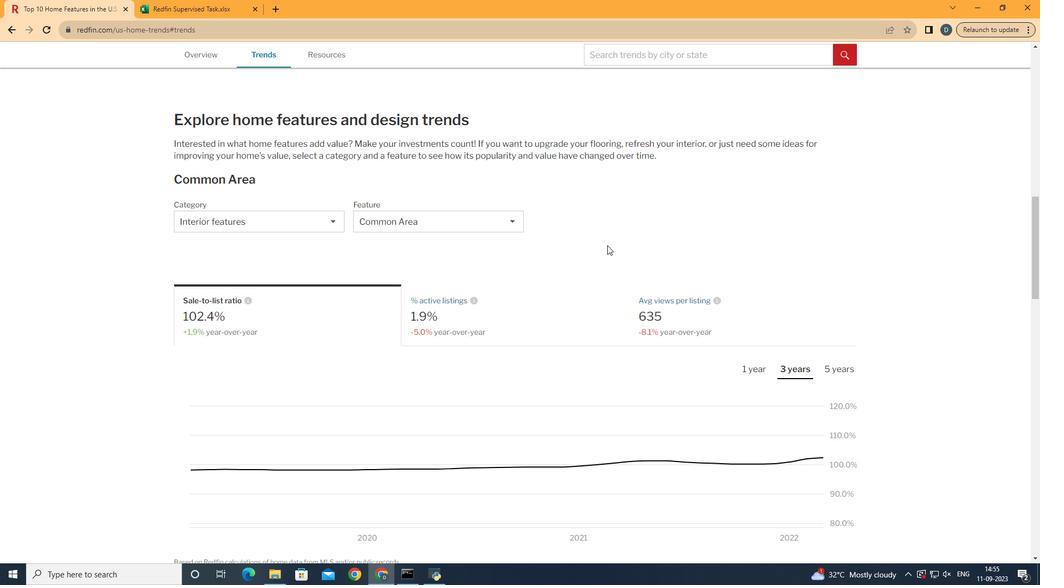 
Action: Mouse moved to (775, 309)
Screenshot: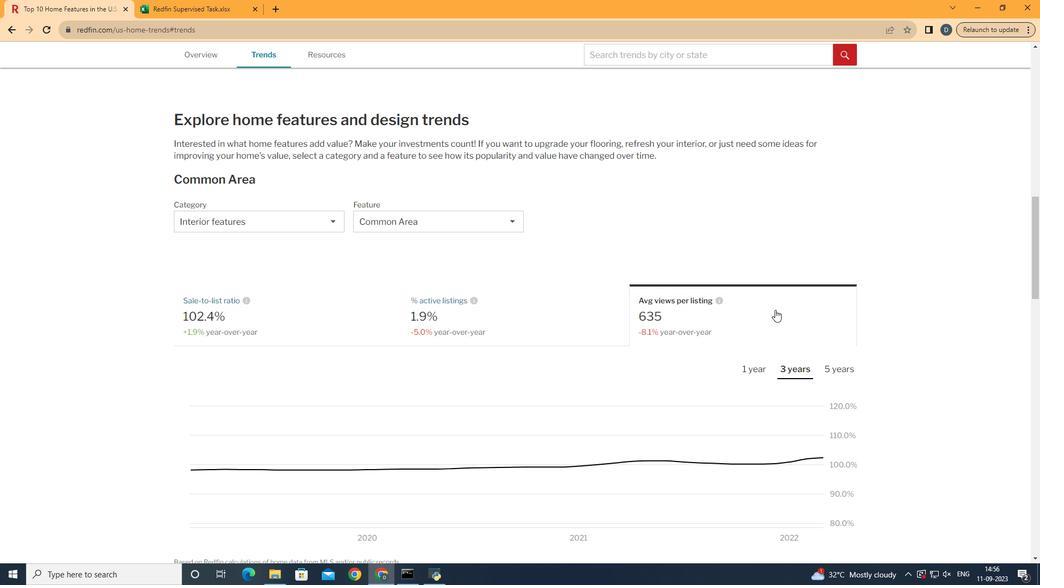 
Action: Mouse pressed left at (775, 309)
Screenshot: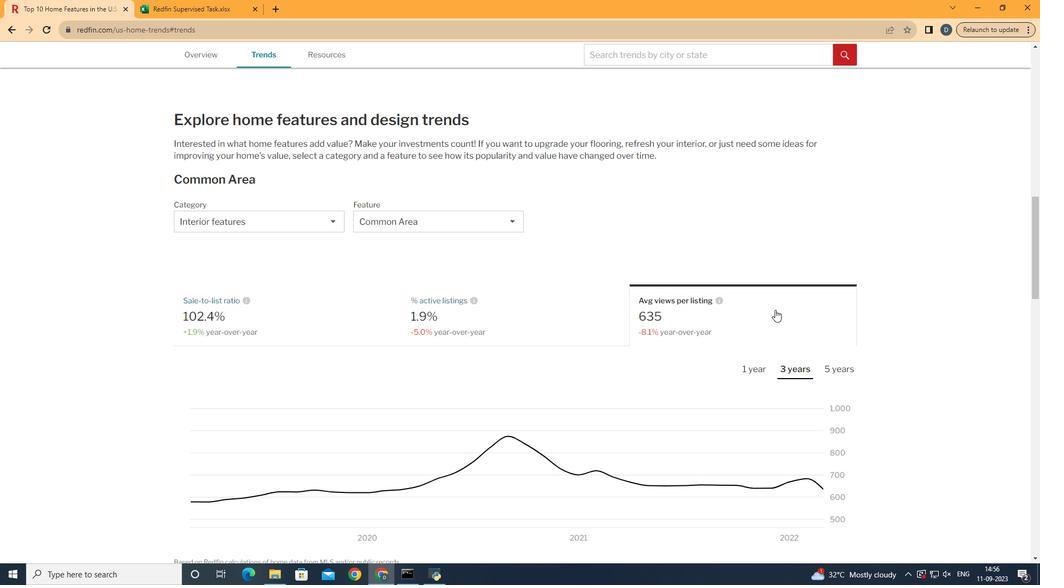
Action: Mouse moved to (825, 369)
Screenshot: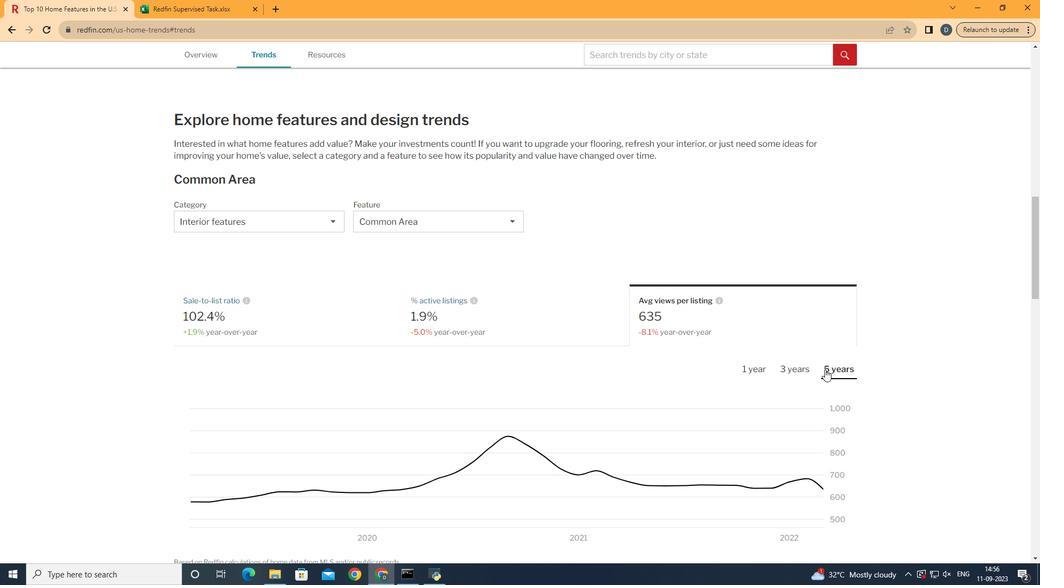 
Action: Mouse pressed left at (825, 369)
Screenshot: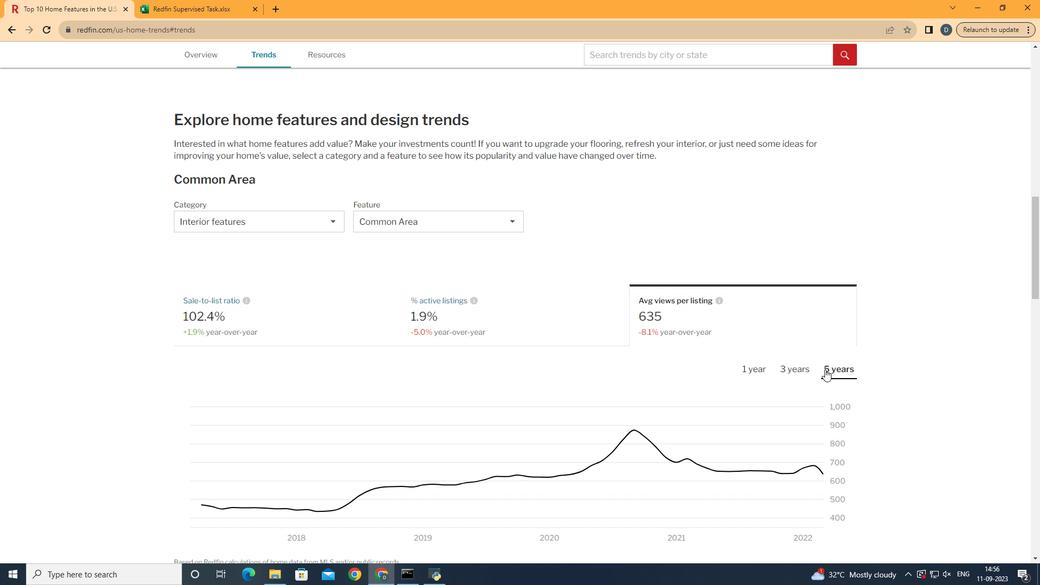 
Action: Mouse moved to (839, 457)
Screenshot: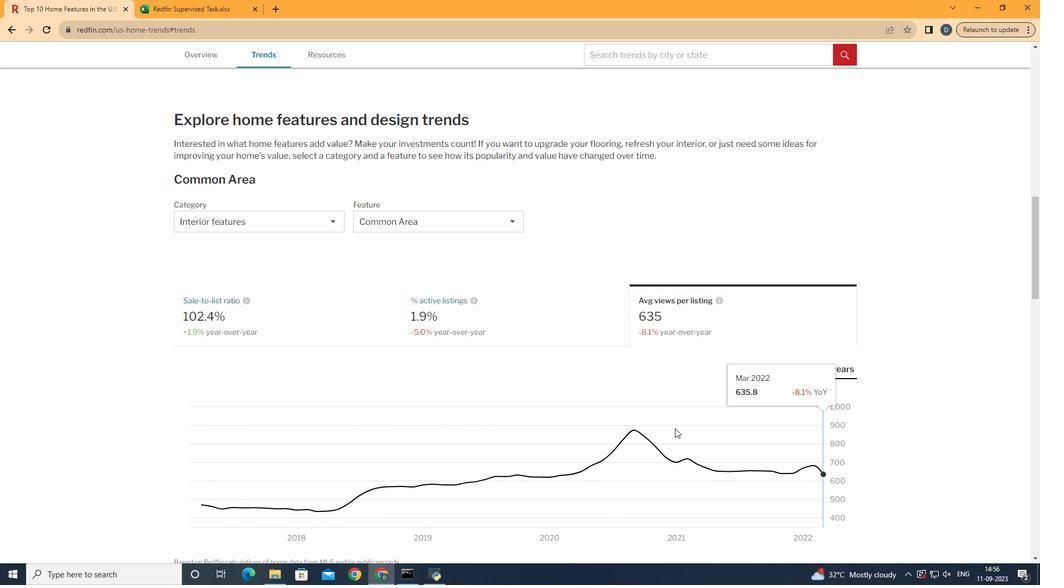 
